 Task: Look for space in Macas, Ecuador from 1st July, 2023 to 3rd July, 2023 for 1 adult in price range Rs.5000 to Rs.15000. Place can be private room with 1  bedroom having 1 bed and 1 bathroom. Property type can be house, flat, guest house, hotel. Booking option can be shelf check-in. Required host language is English.
Action: Mouse moved to (371, 75)
Screenshot: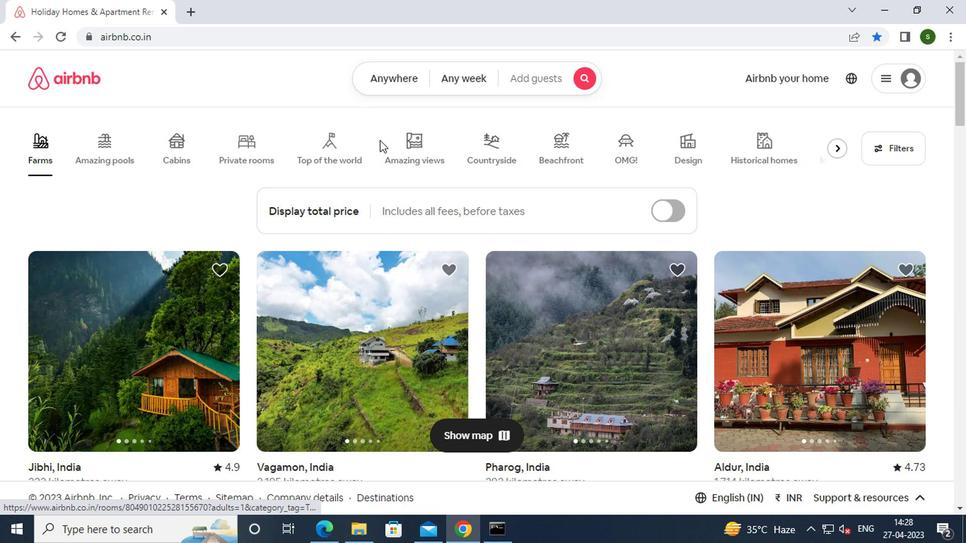 
Action: Mouse pressed left at (371, 75)
Screenshot: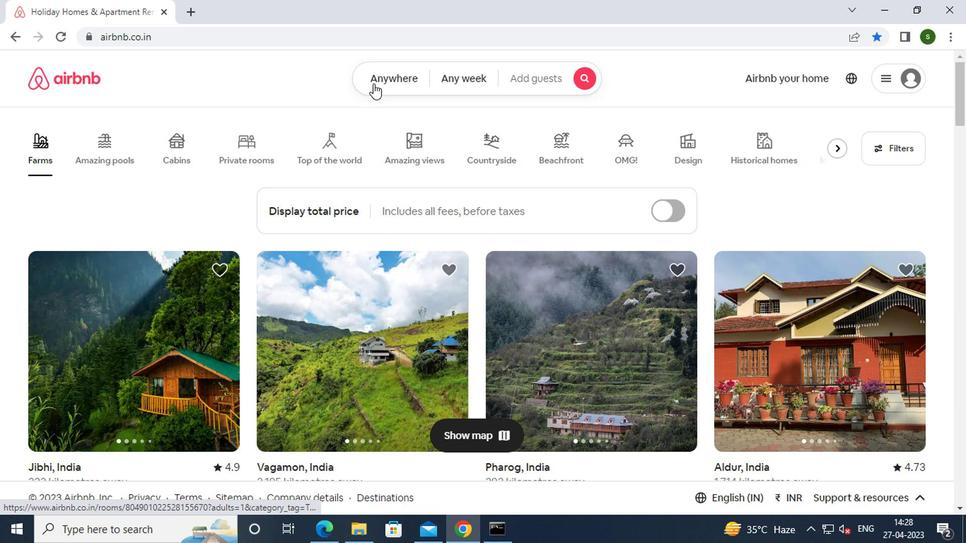 
Action: Mouse moved to (255, 135)
Screenshot: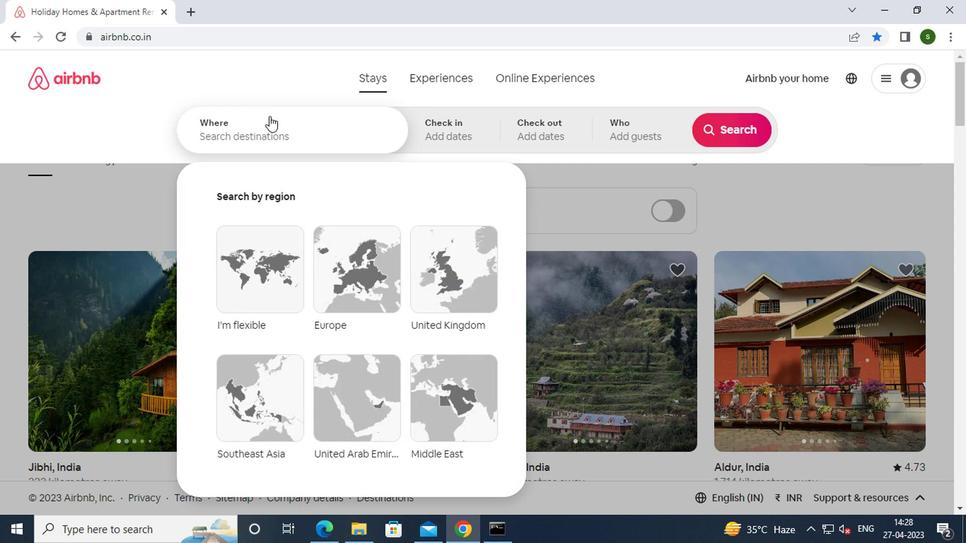 
Action: Mouse pressed left at (255, 135)
Screenshot: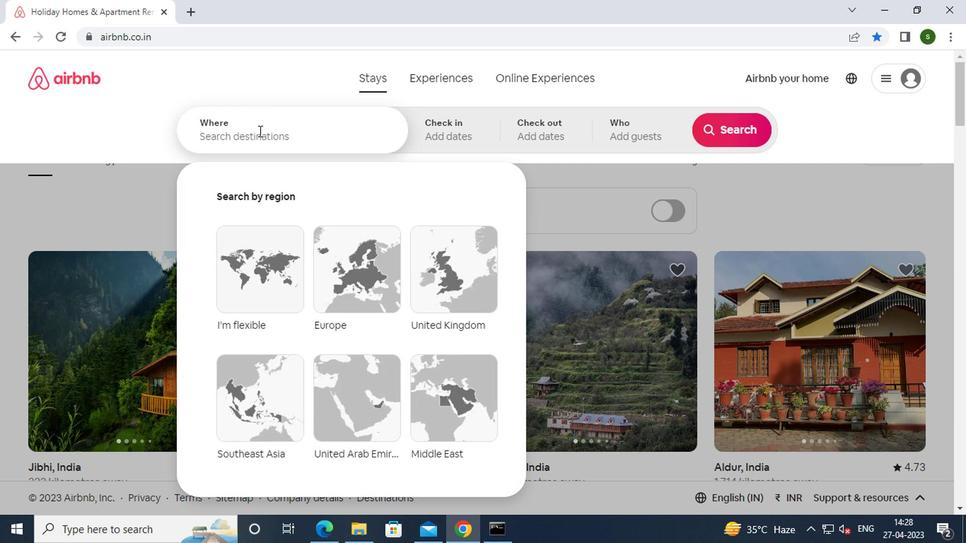 
Action: Key pressed m<Key.caps_lock>acas,<Key.space><Key.caps_lock>e<Key.caps_lock>cuador<Key.enter>
Screenshot: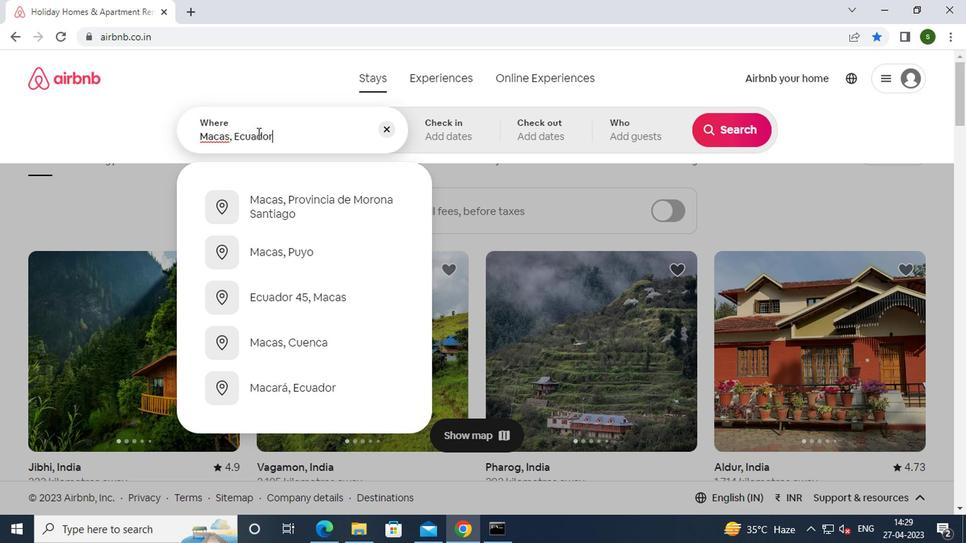 
Action: Mouse moved to (718, 246)
Screenshot: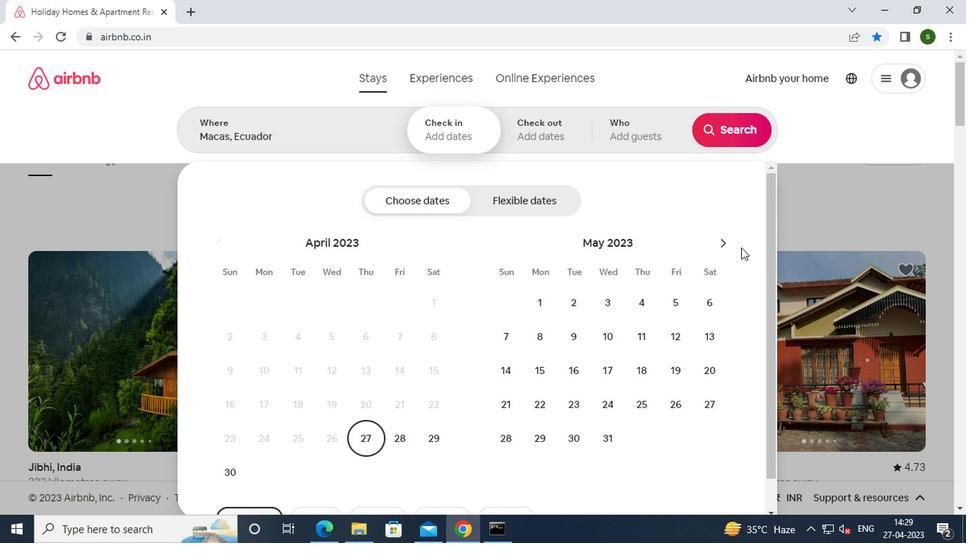 
Action: Mouse pressed left at (718, 246)
Screenshot: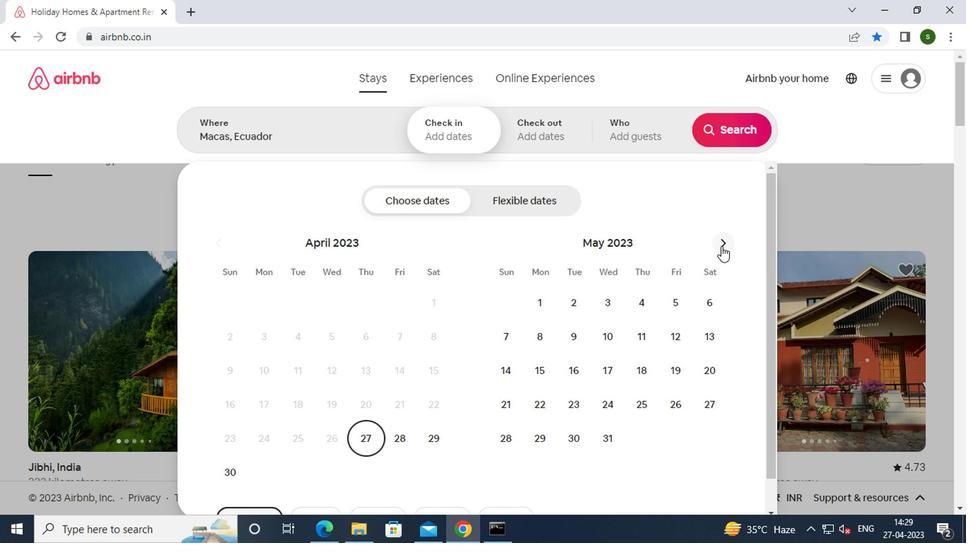 
Action: Mouse pressed left at (718, 246)
Screenshot: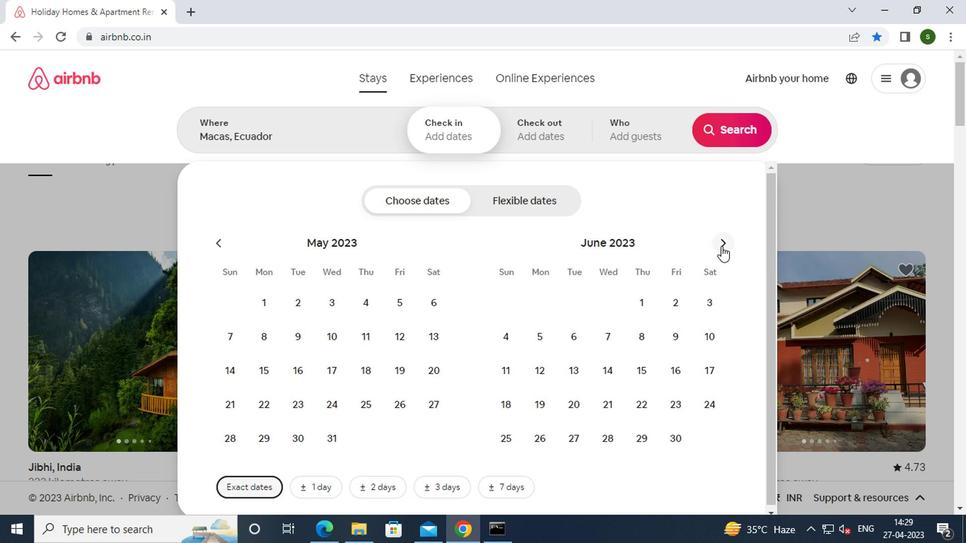 
Action: Mouse moved to (708, 300)
Screenshot: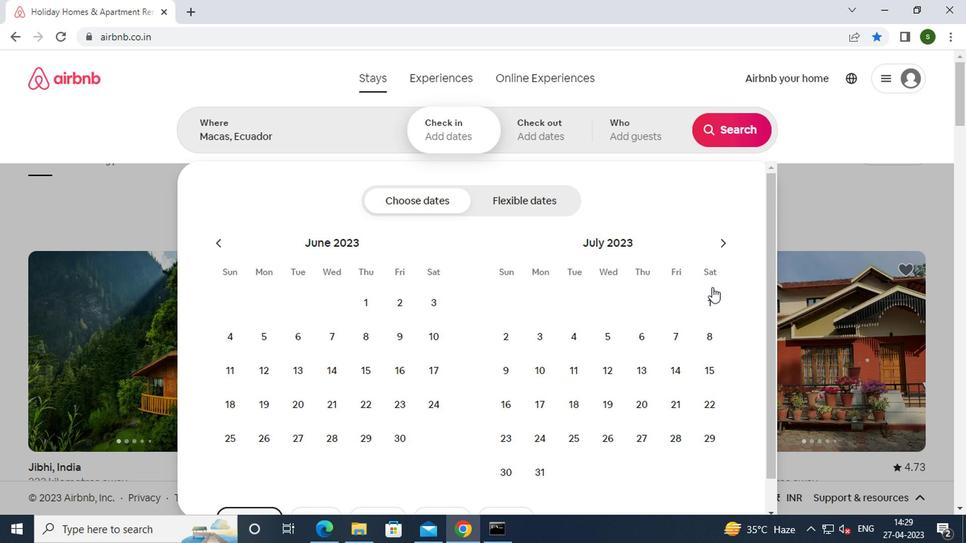 
Action: Mouse pressed left at (708, 300)
Screenshot: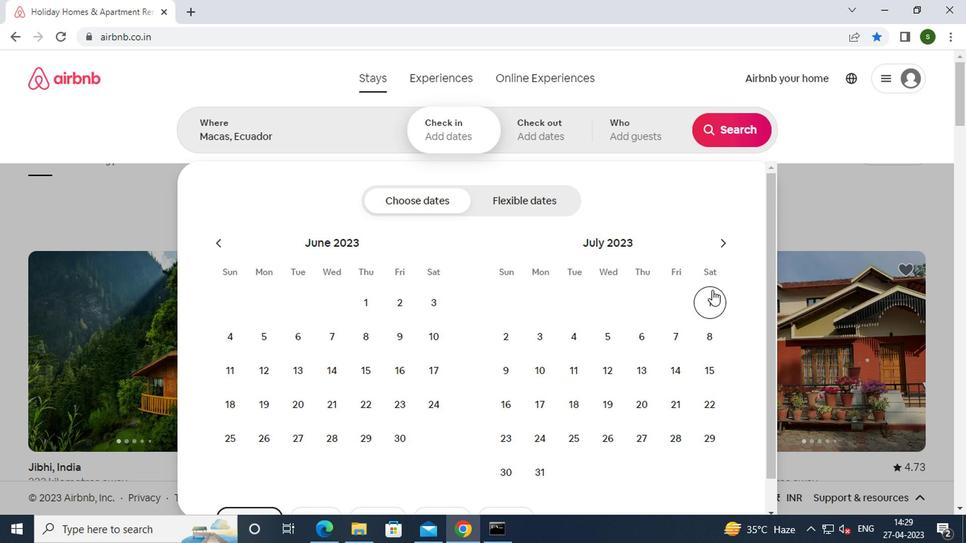 
Action: Mouse moved to (536, 333)
Screenshot: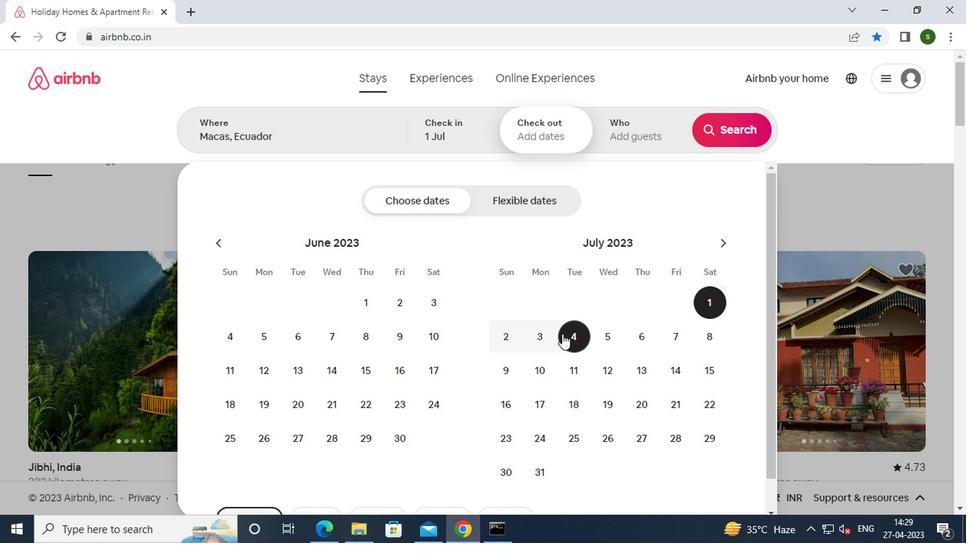 
Action: Mouse pressed left at (536, 333)
Screenshot: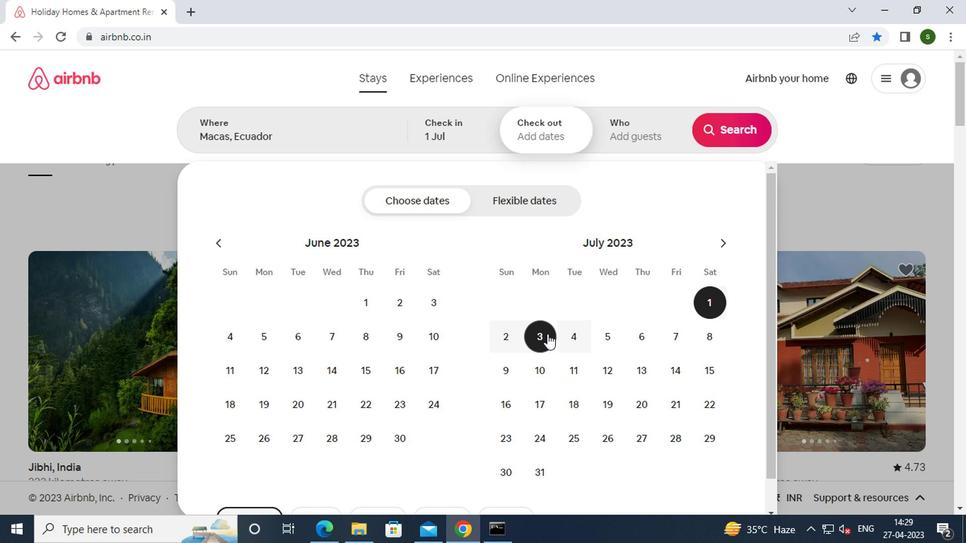 
Action: Mouse moved to (634, 136)
Screenshot: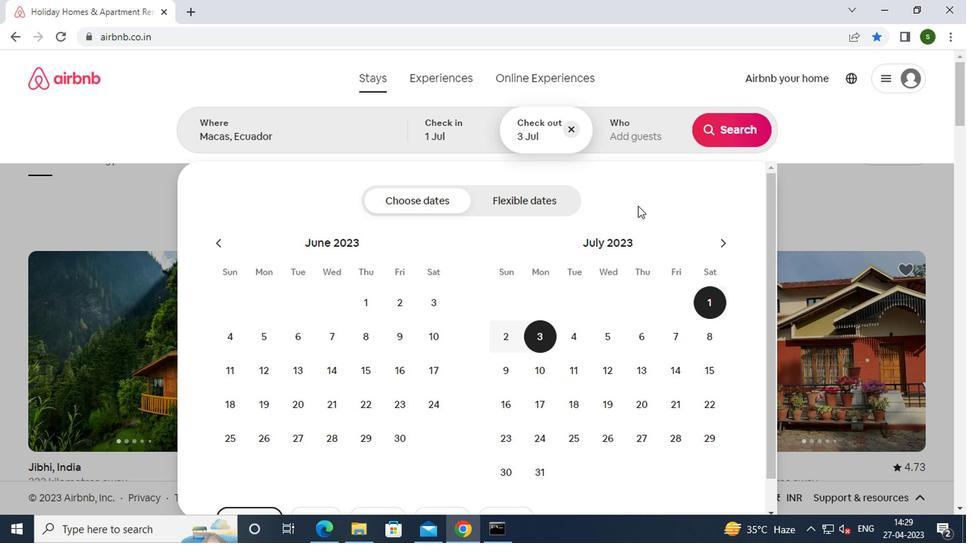 
Action: Mouse pressed left at (634, 136)
Screenshot: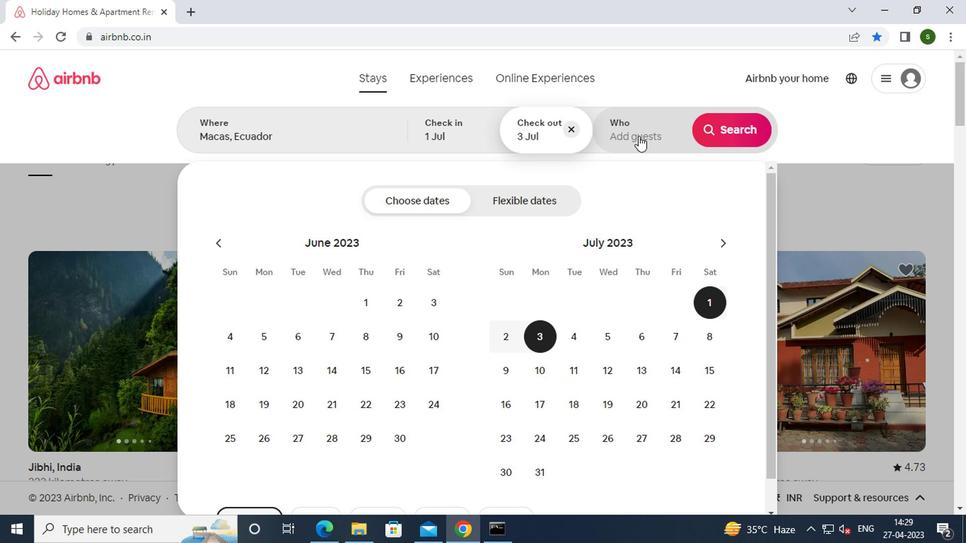 
Action: Mouse moved to (736, 205)
Screenshot: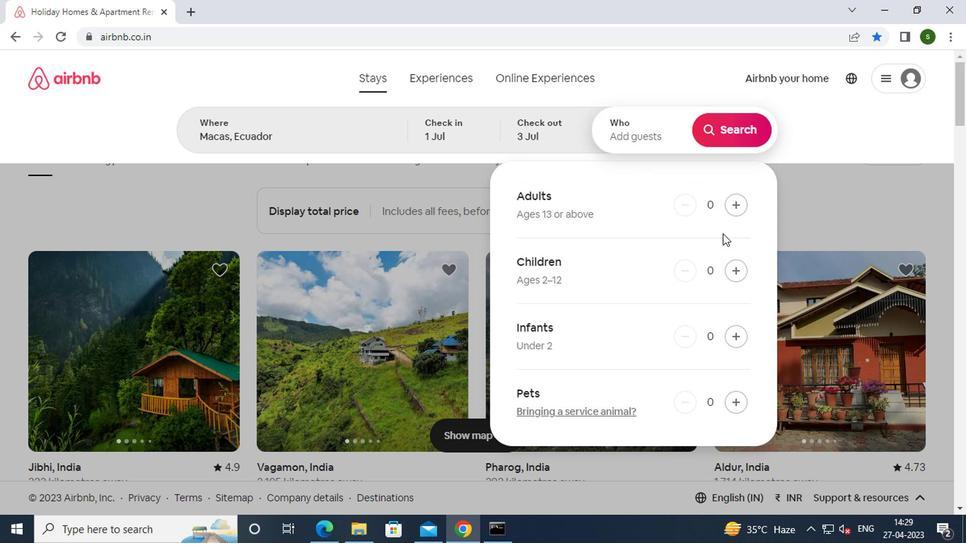 
Action: Mouse pressed left at (736, 205)
Screenshot: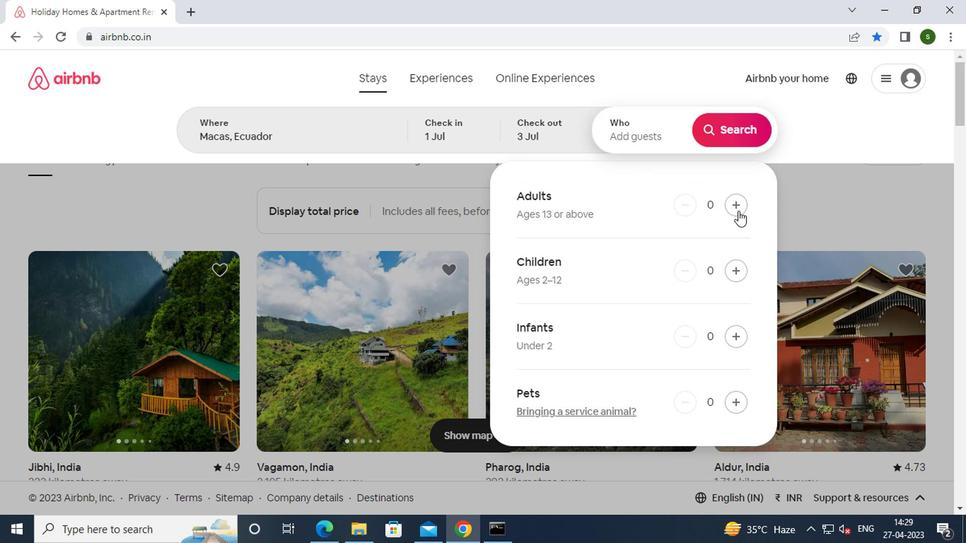 
Action: Mouse moved to (732, 134)
Screenshot: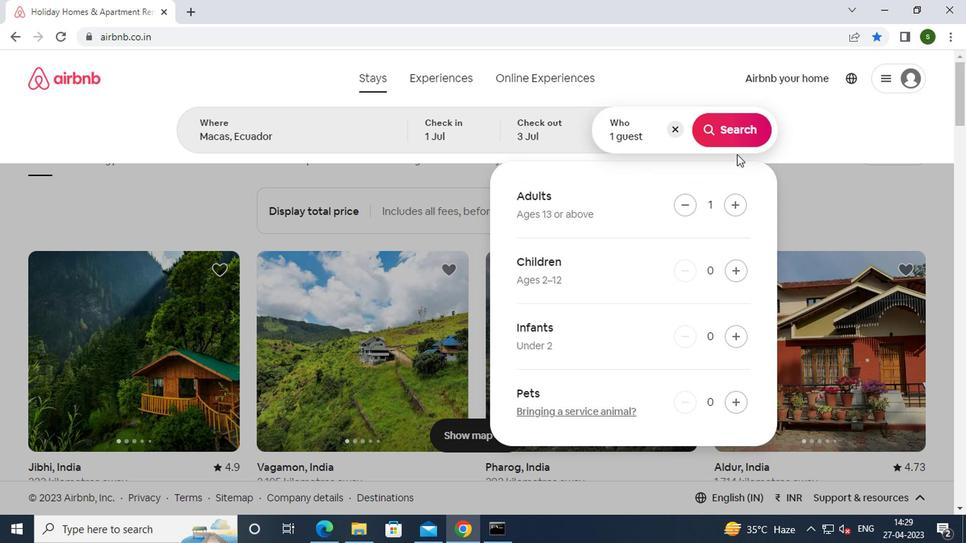 
Action: Mouse pressed left at (732, 134)
Screenshot: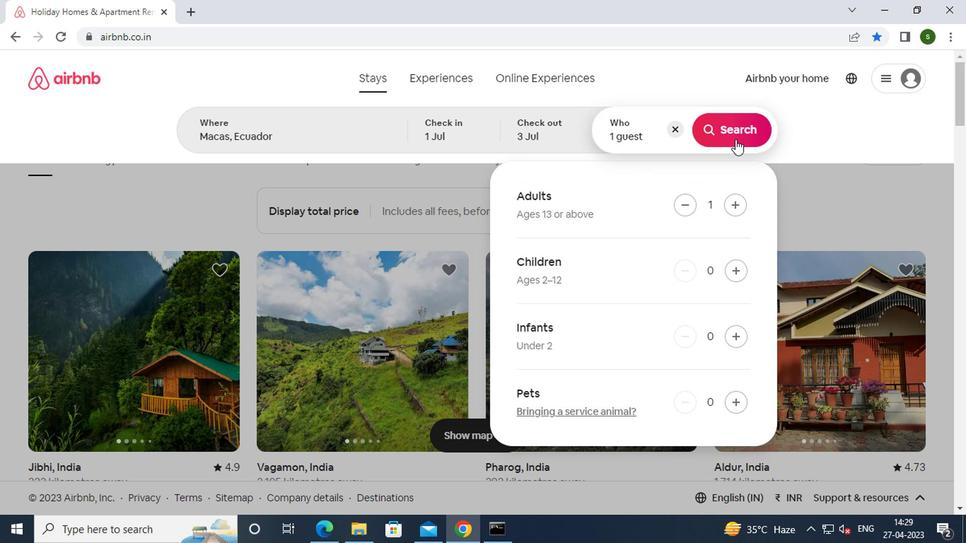 
Action: Mouse moved to (886, 144)
Screenshot: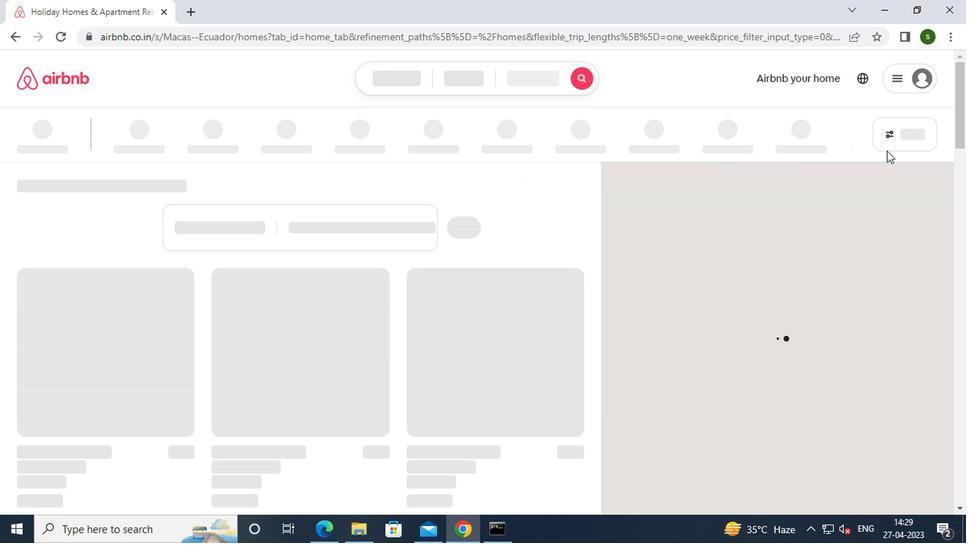 
Action: Mouse pressed left at (886, 144)
Screenshot: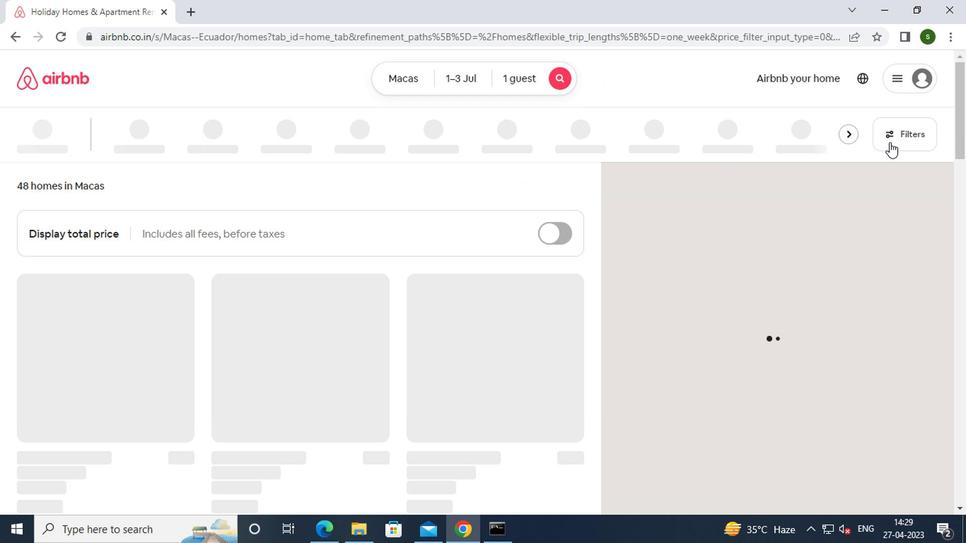 
Action: Mouse moved to (352, 309)
Screenshot: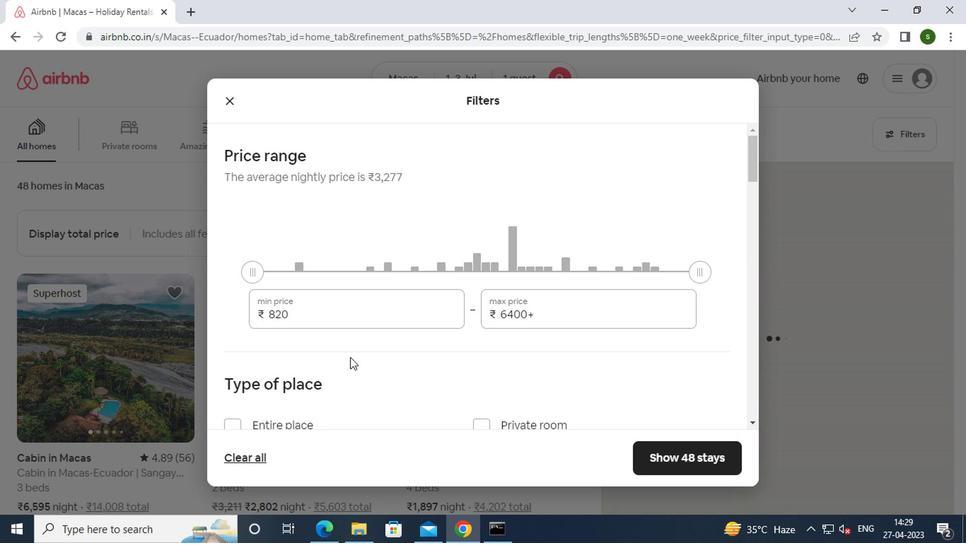 
Action: Mouse pressed left at (352, 309)
Screenshot: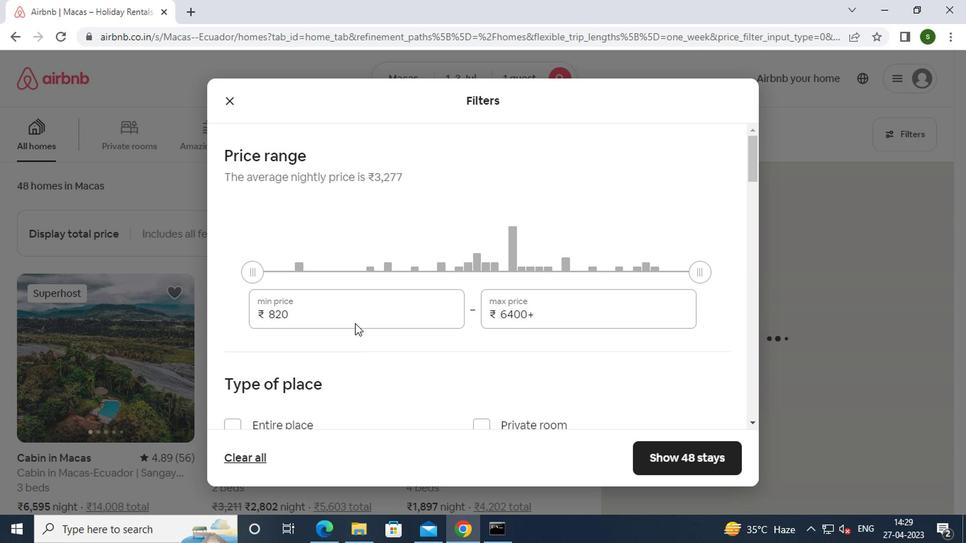 
Action: Key pressed <Key.backspace><Key.backspace><Key.backspace>5000
Screenshot: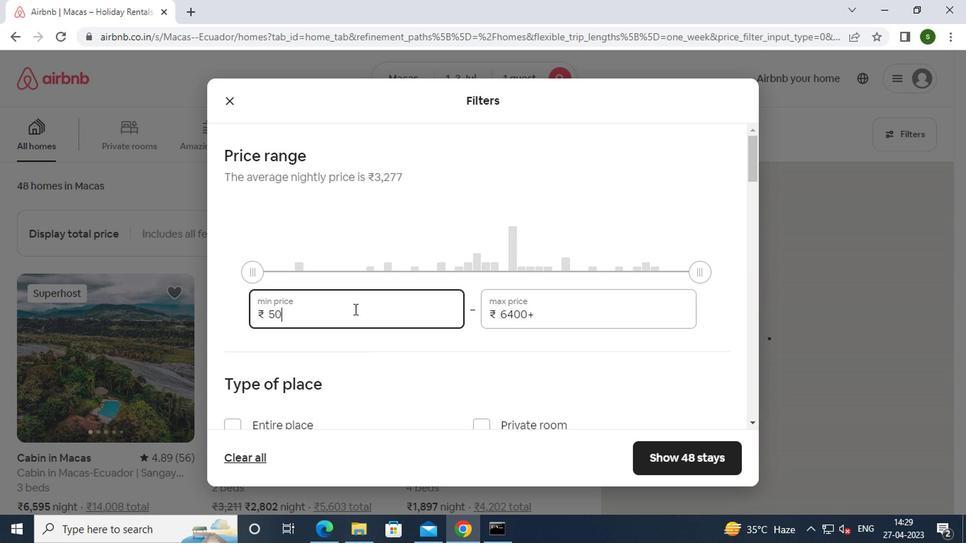 
Action: Mouse moved to (558, 313)
Screenshot: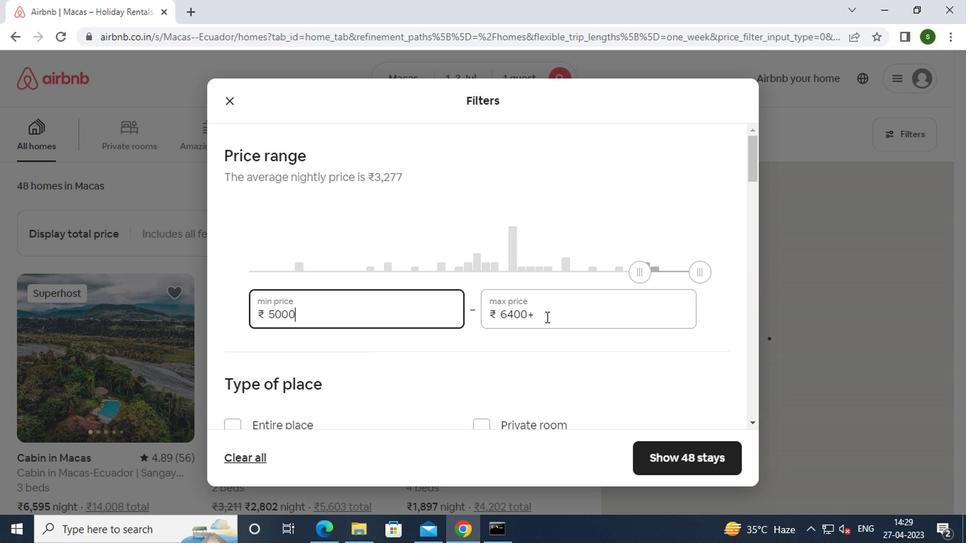 
Action: Mouse pressed left at (558, 313)
Screenshot: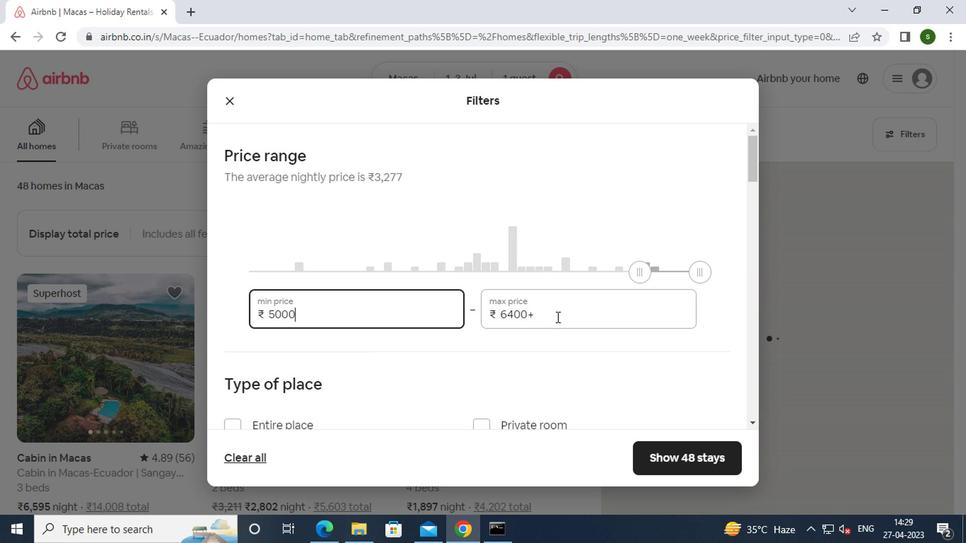 
Action: Key pressed <Key.backspace><Key.backspace><Key.backspace><Key.backspace><Key.backspace><Key.backspace><Key.backspace><Key.backspace><Key.backspace><Key.backspace><Key.backspace>15000
Screenshot: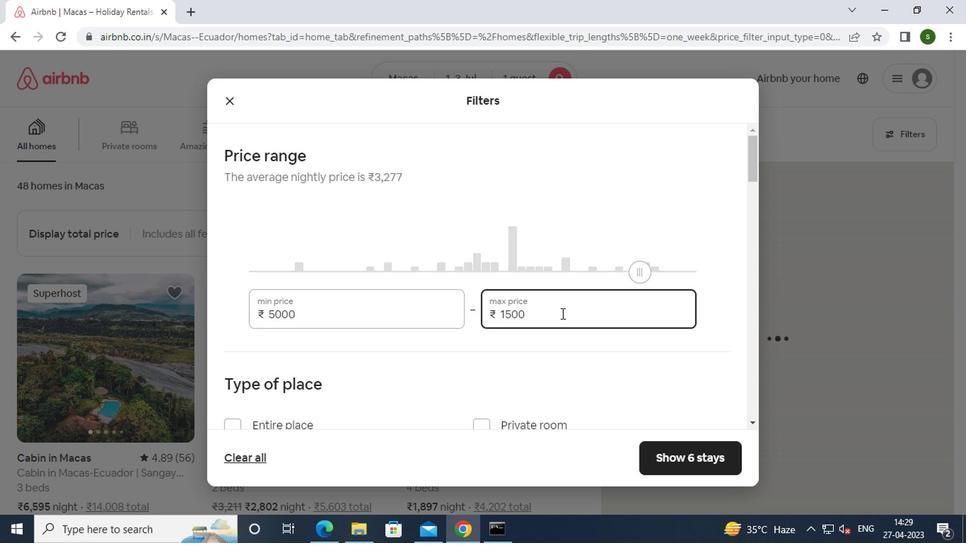 
Action: Mouse moved to (423, 320)
Screenshot: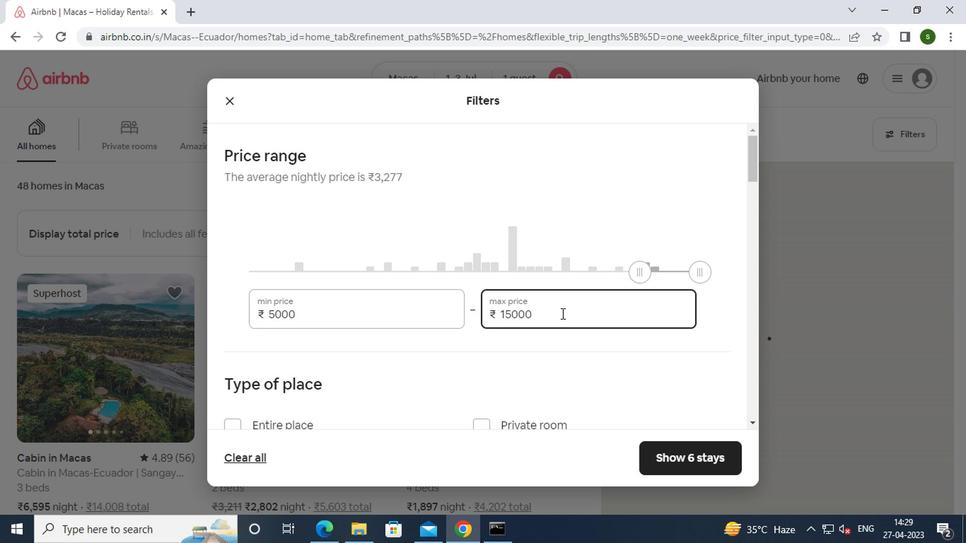 
Action: Mouse scrolled (423, 319) with delta (0, -1)
Screenshot: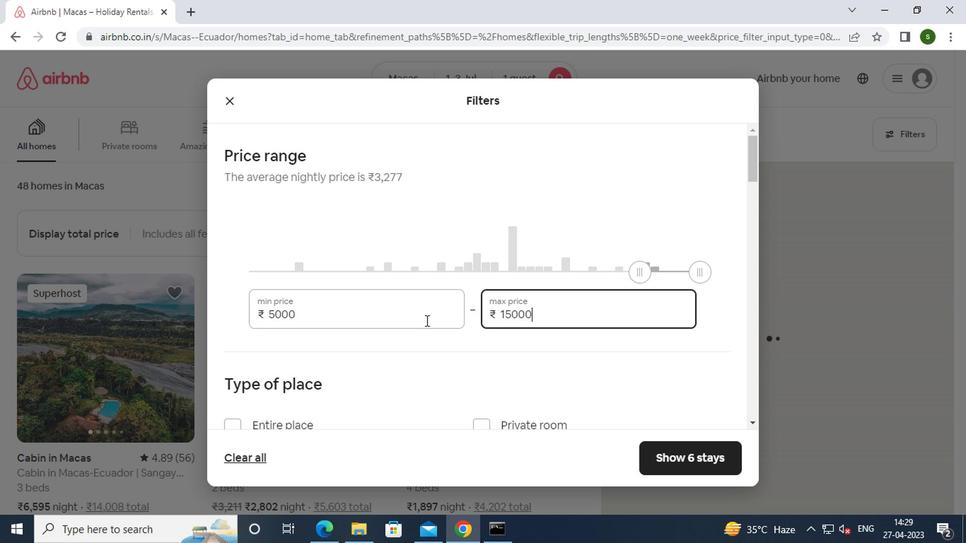 
Action: Mouse scrolled (423, 319) with delta (0, -1)
Screenshot: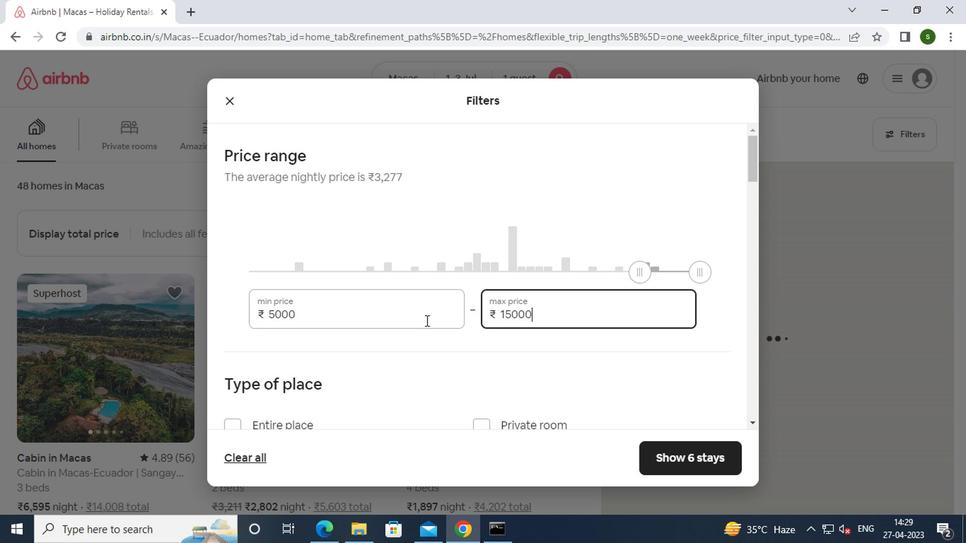
Action: Mouse moved to (471, 282)
Screenshot: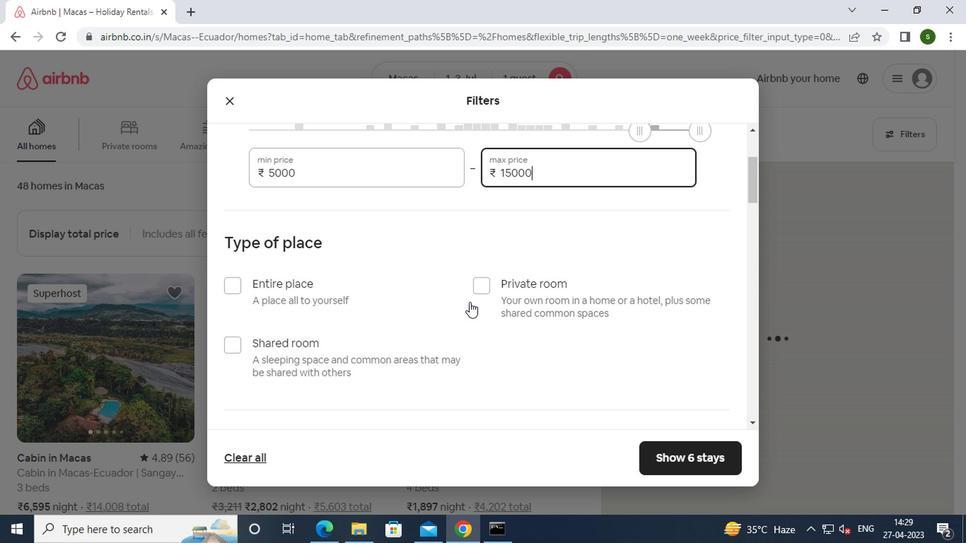 
Action: Mouse pressed left at (471, 282)
Screenshot: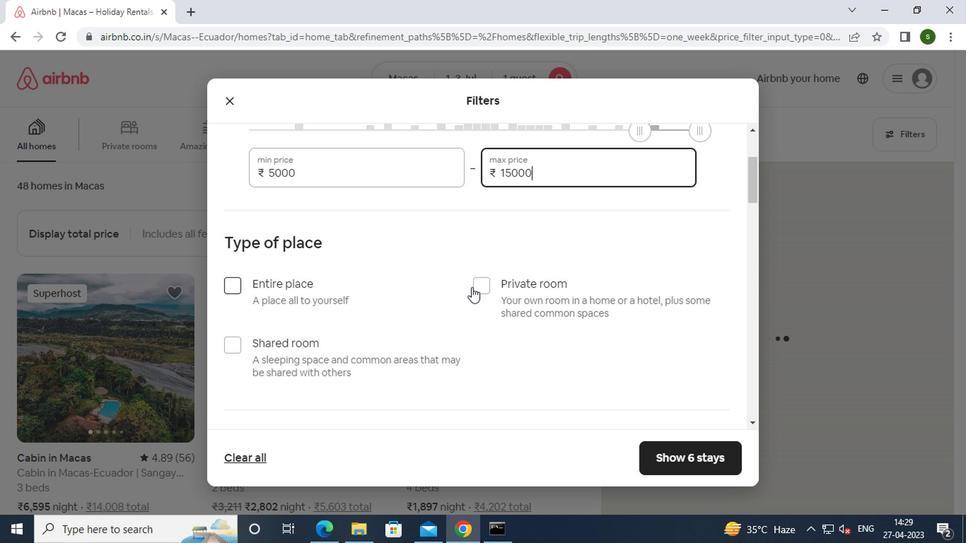 
Action: Mouse moved to (426, 295)
Screenshot: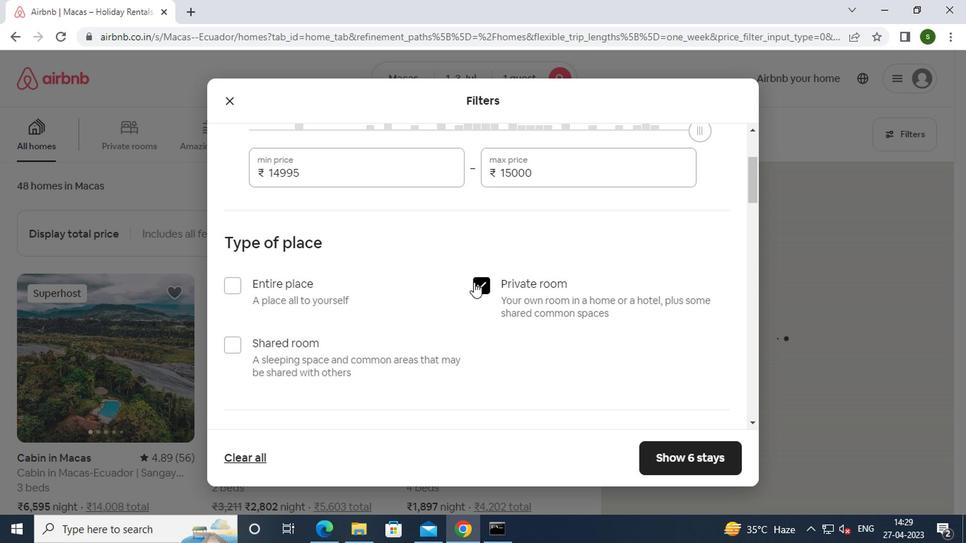 
Action: Mouse scrolled (426, 294) with delta (0, -1)
Screenshot: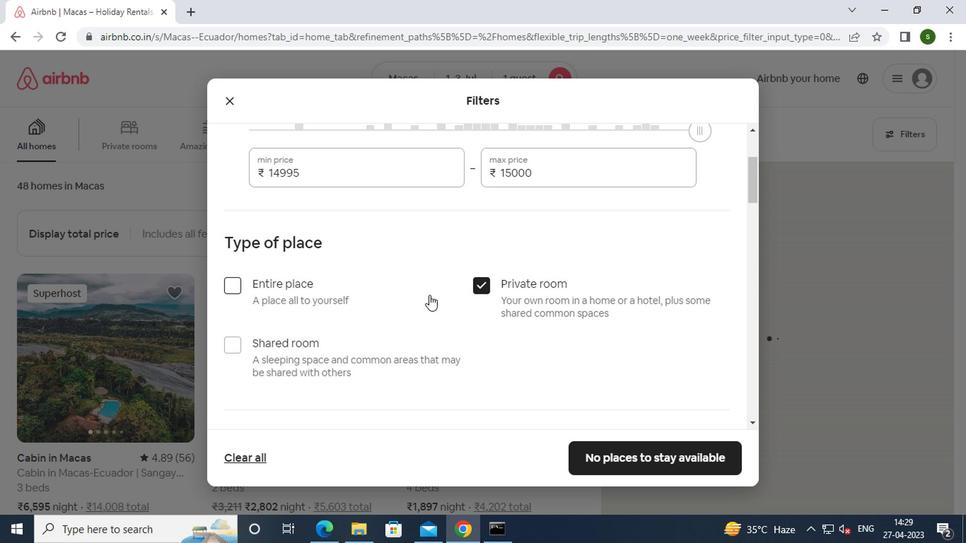 
Action: Mouse scrolled (426, 294) with delta (0, -1)
Screenshot: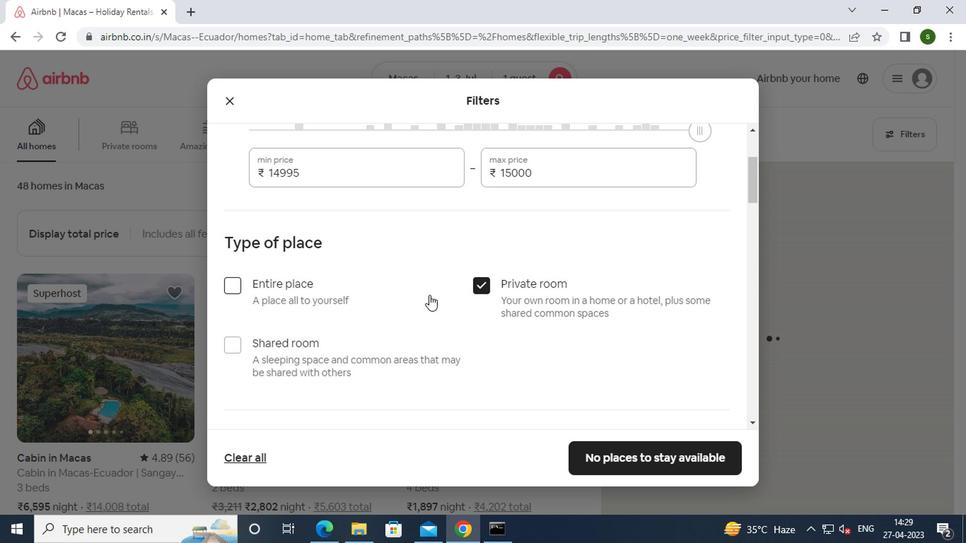 
Action: Mouse scrolled (426, 294) with delta (0, -1)
Screenshot: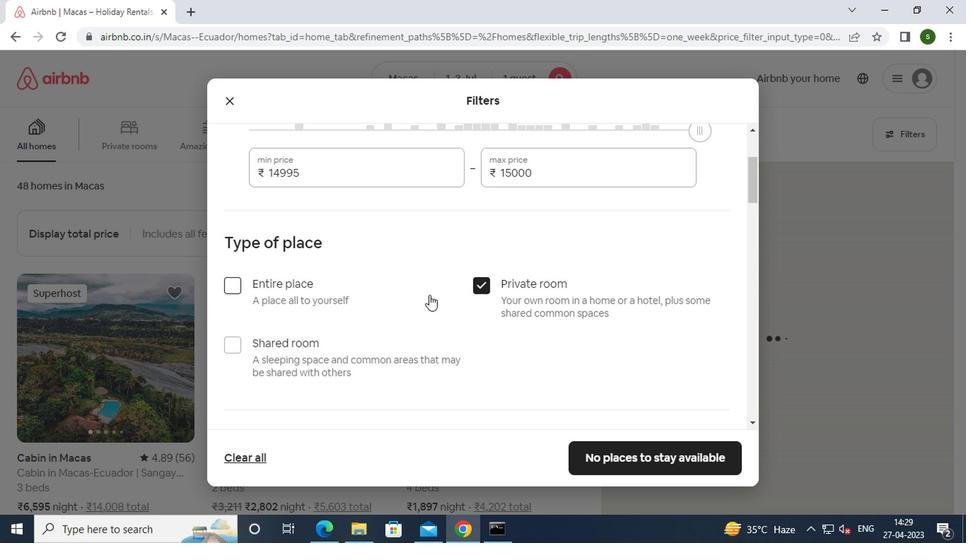 
Action: Mouse scrolled (426, 294) with delta (0, -1)
Screenshot: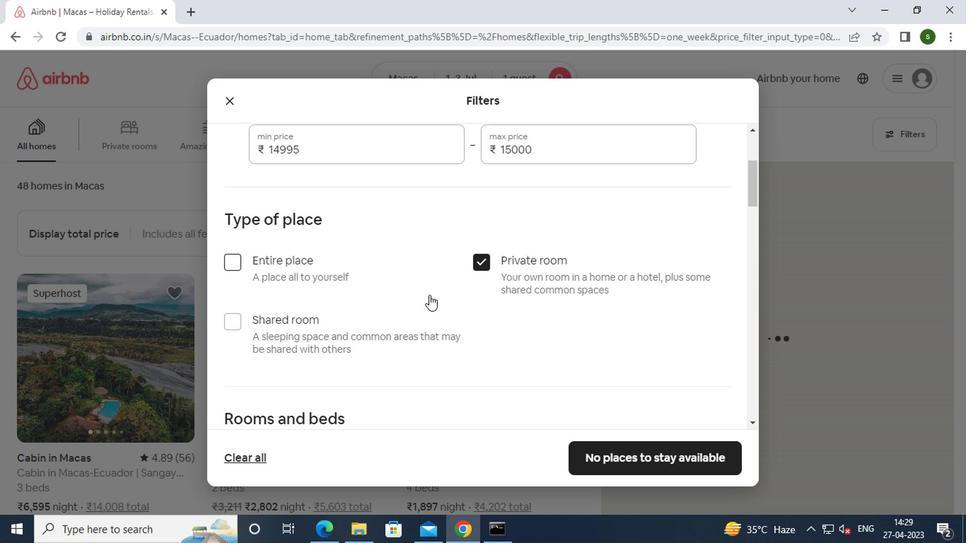 
Action: Mouse moved to (297, 235)
Screenshot: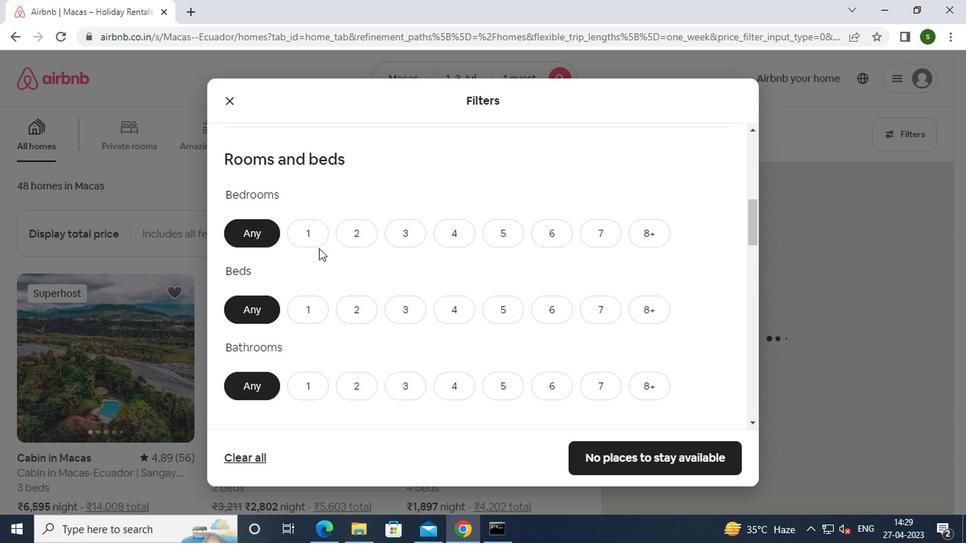 
Action: Mouse pressed left at (297, 235)
Screenshot: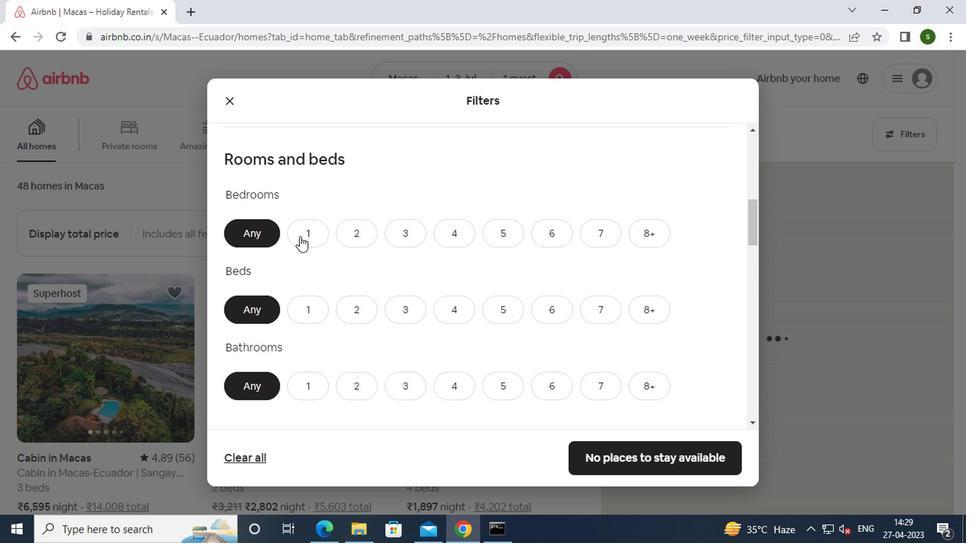 
Action: Mouse moved to (307, 300)
Screenshot: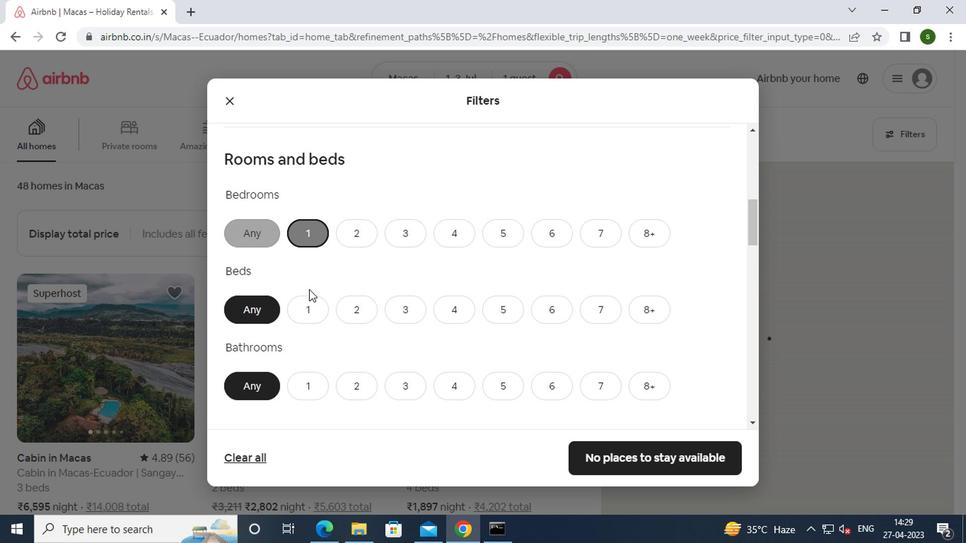 
Action: Mouse pressed left at (307, 300)
Screenshot: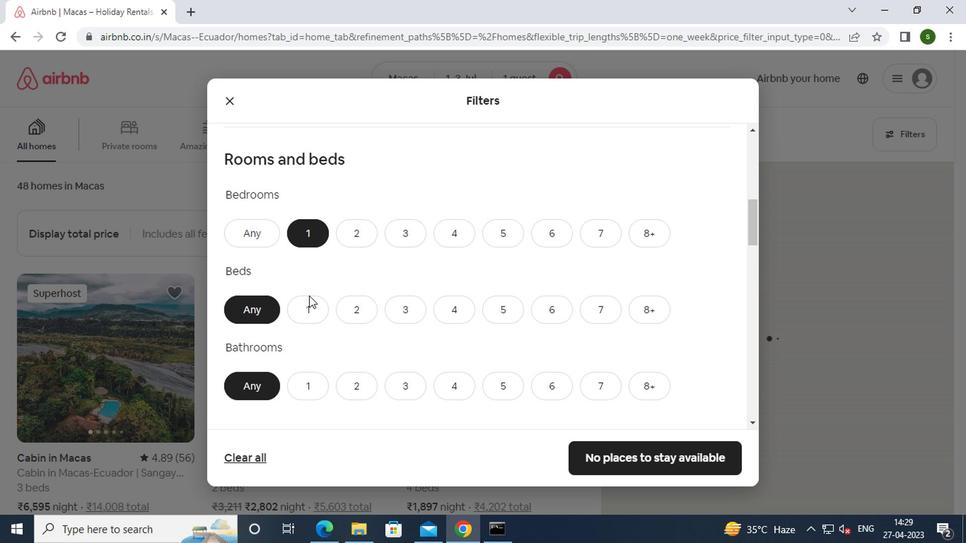 
Action: Mouse moved to (307, 380)
Screenshot: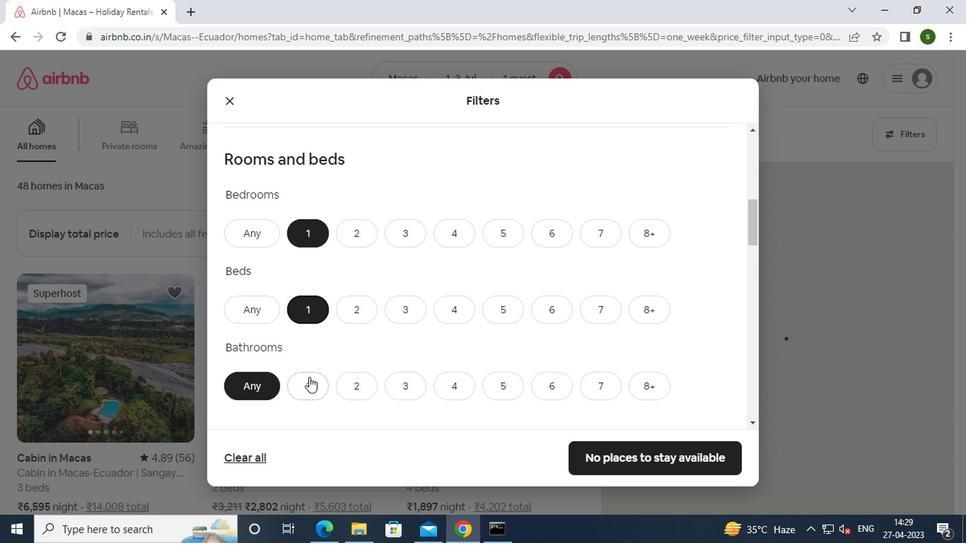 
Action: Mouse pressed left at (307, 380)
Screenshot: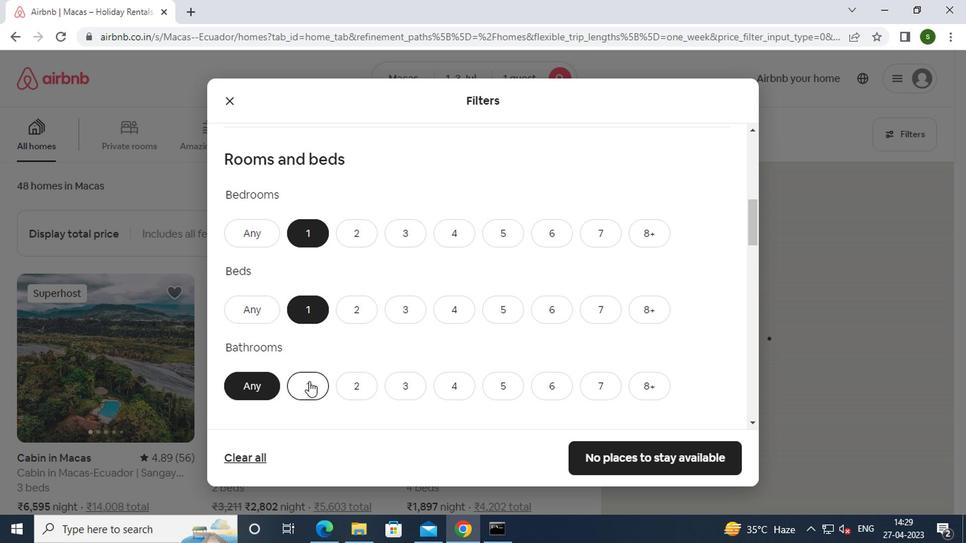 
Action: Mouse moved to (411, 330)
Screenshot: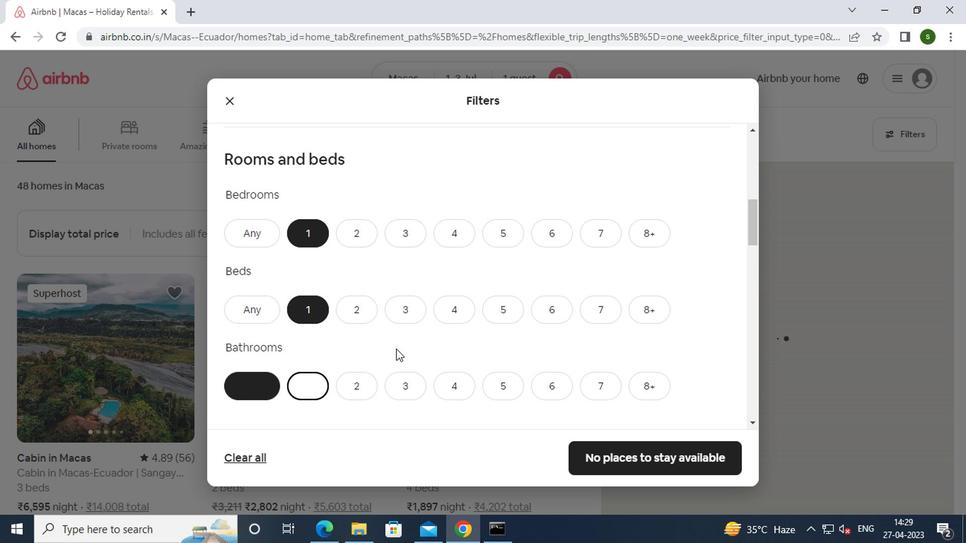 
Action: Mouse scrolled (411, 329) with delta (0, 0)
Screenshot: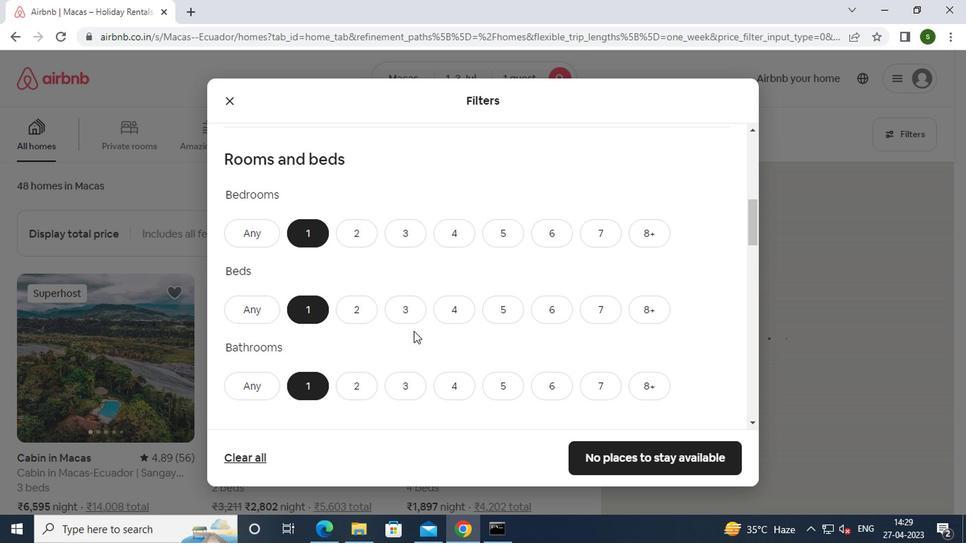 
Action: Mouse scrolled (411, 329) with delta (0, 0)
Screenshot: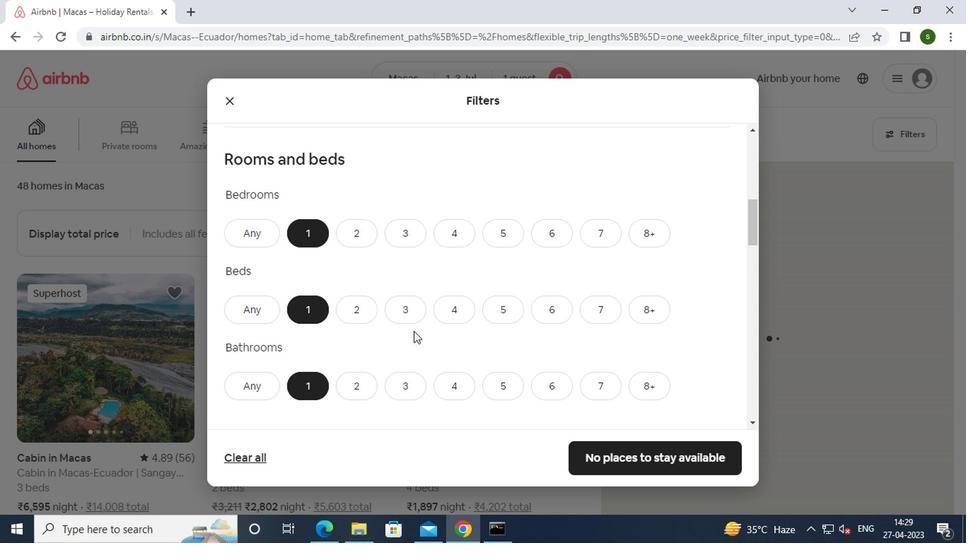 
Action: Mouse scrolled (411, 329) with delta (0, 0)
Screenshot: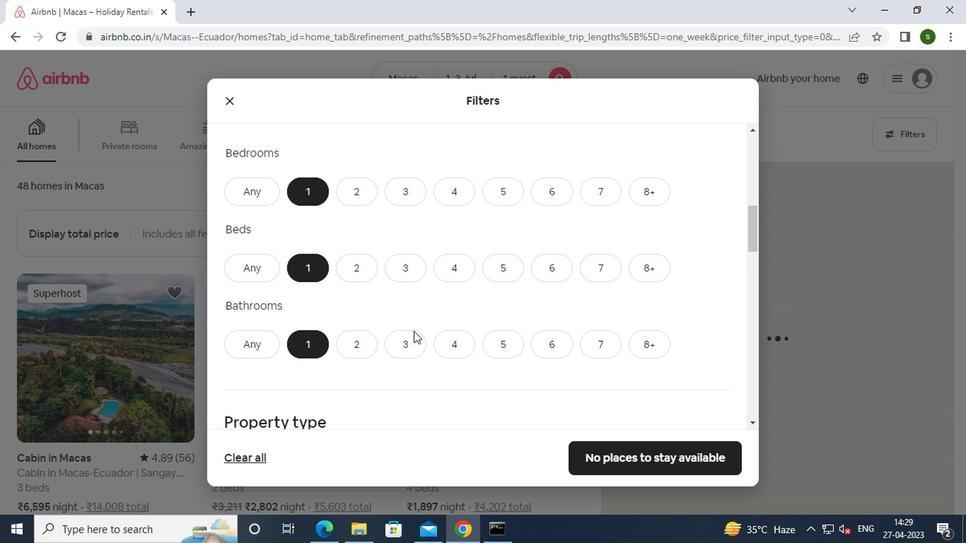 
Action: Mouse moved to (277, 326)
Screenshot: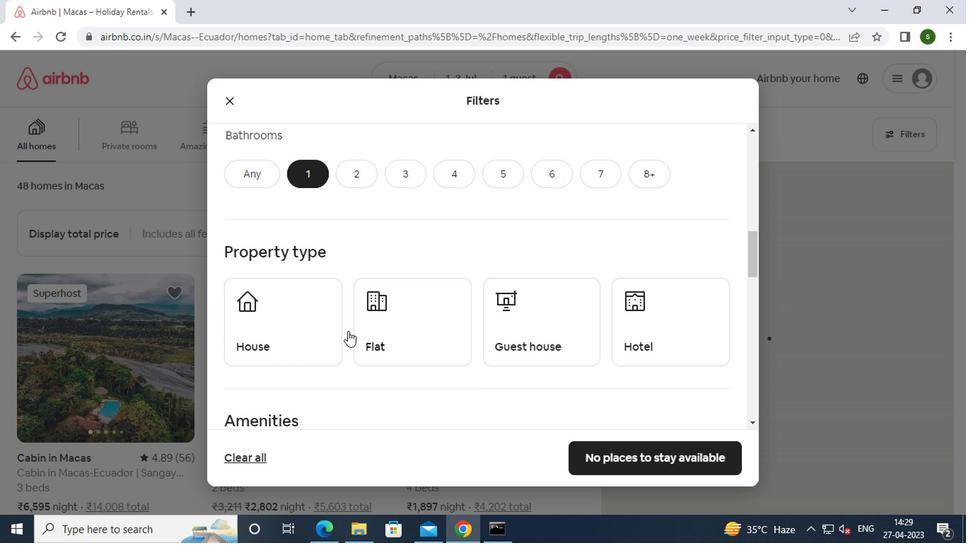 
Action: Mouse pressed left at (277, 326)
Screenshot: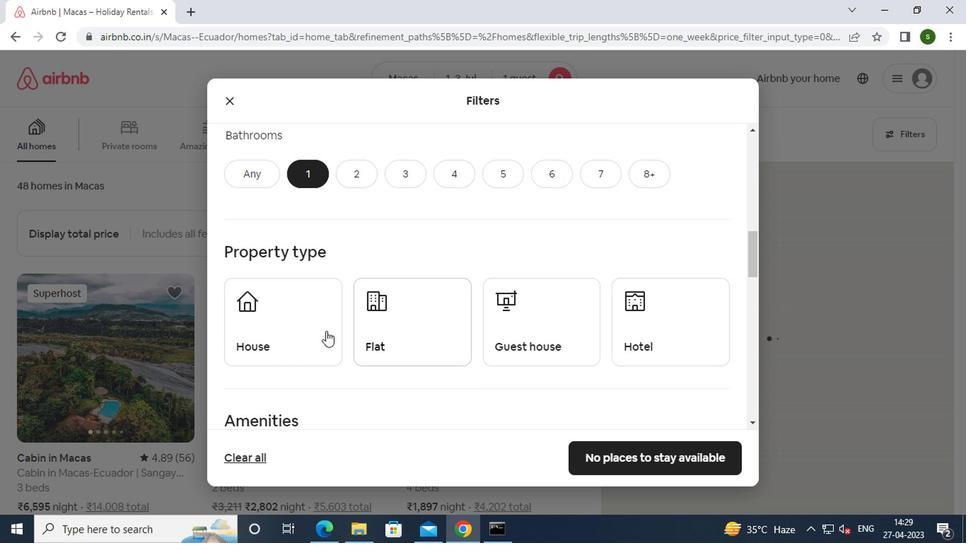 
Action: Mouse moved to (380, 328)
Screenshot: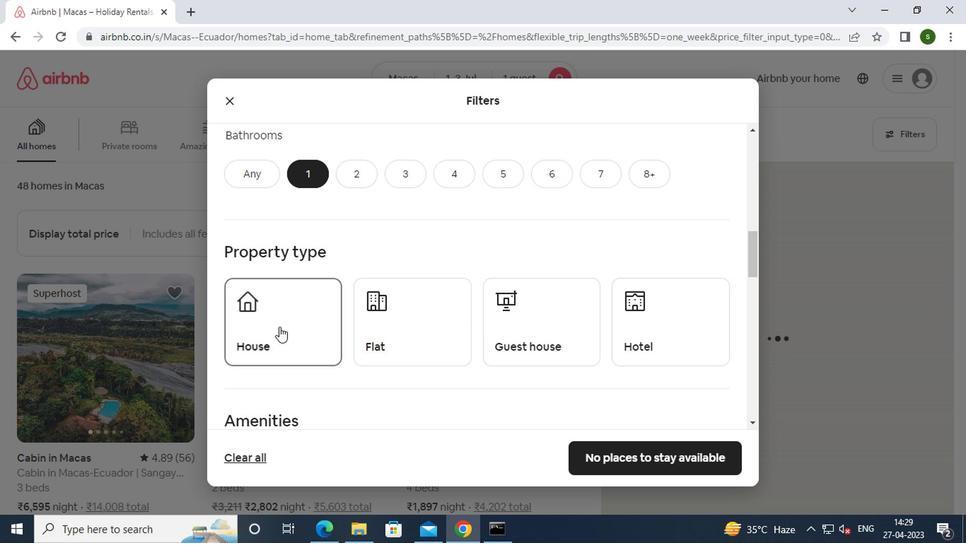 
Action: Mouse pressed left at (380, 328)
Screenshot: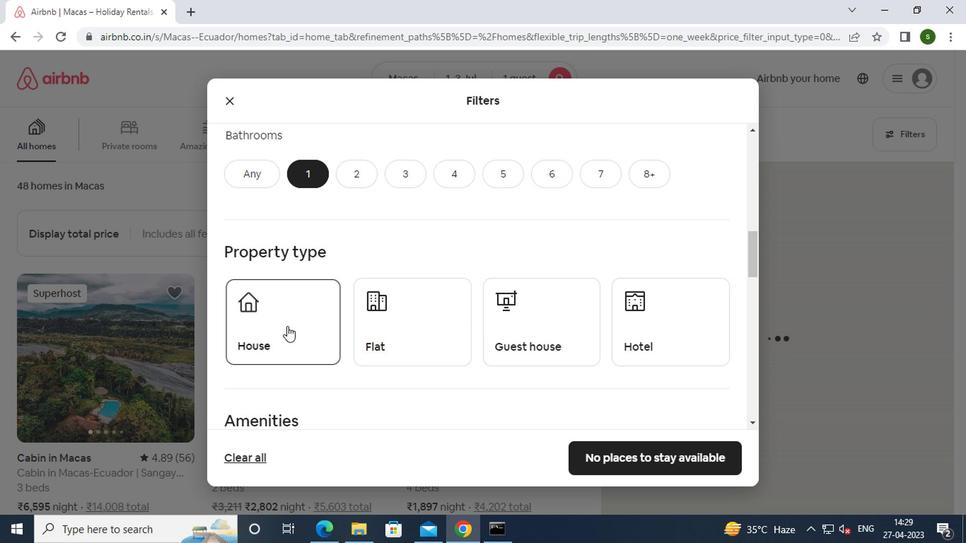 
Action: Mouse moved to (537, 318)
Screenshot: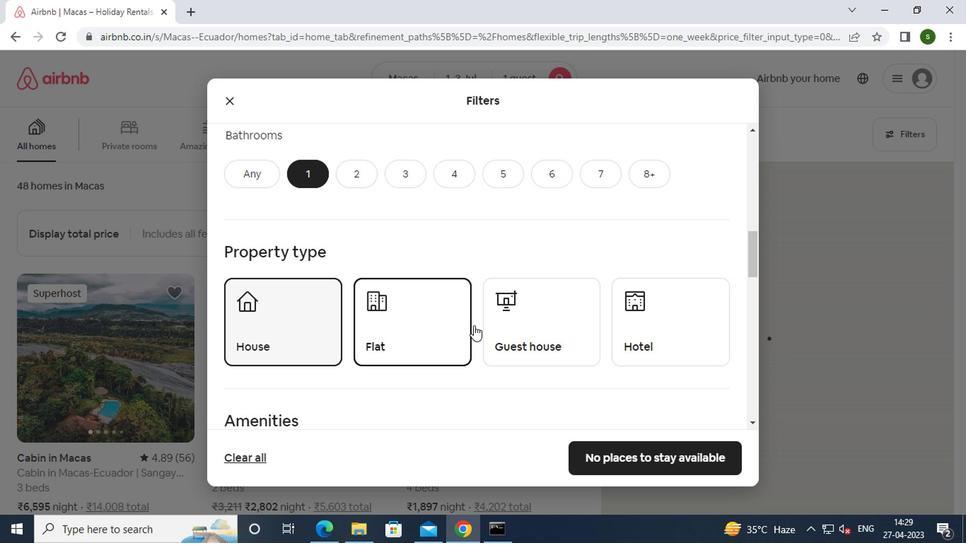 
Action: Mouse pressed left at (537, 318)
Screenshot: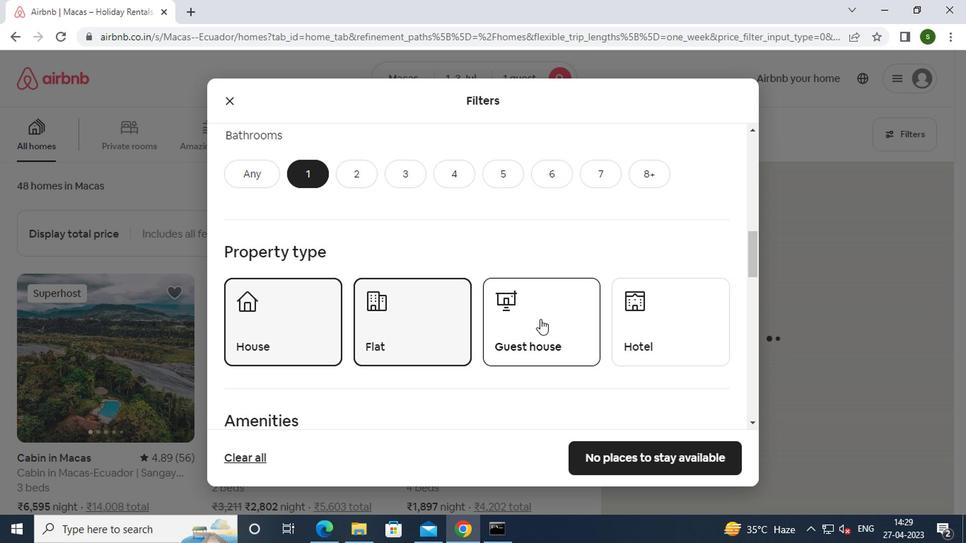 
Action: Mouse moved to (690, 316)
Screenshot: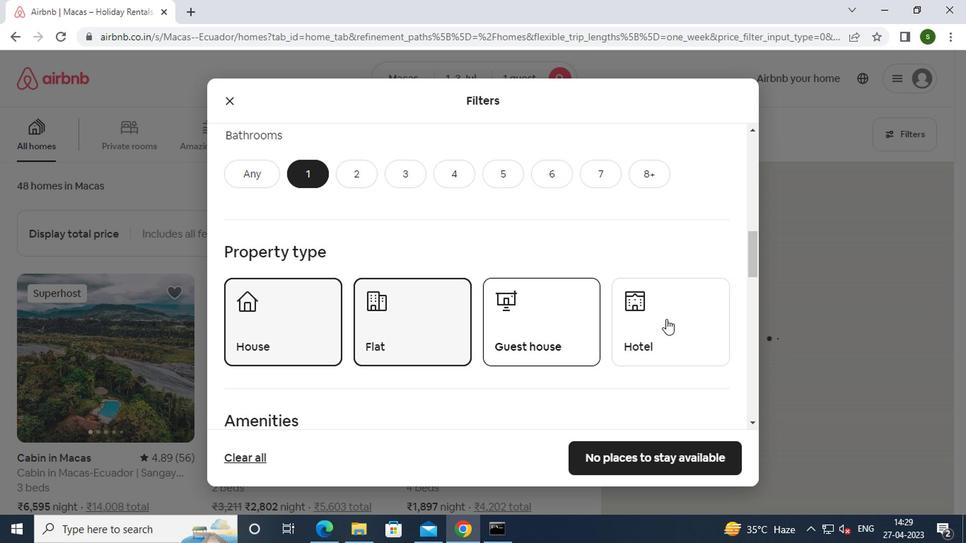 
Action: Mouse pressed left at (690, 316)
Screenshot: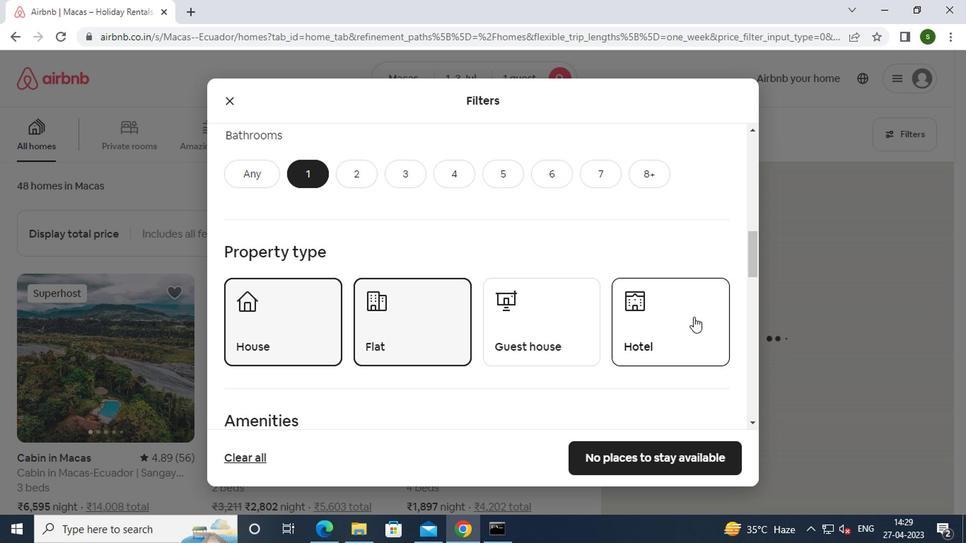 
Action: Mouse moved to (601, 318)
Screenshot: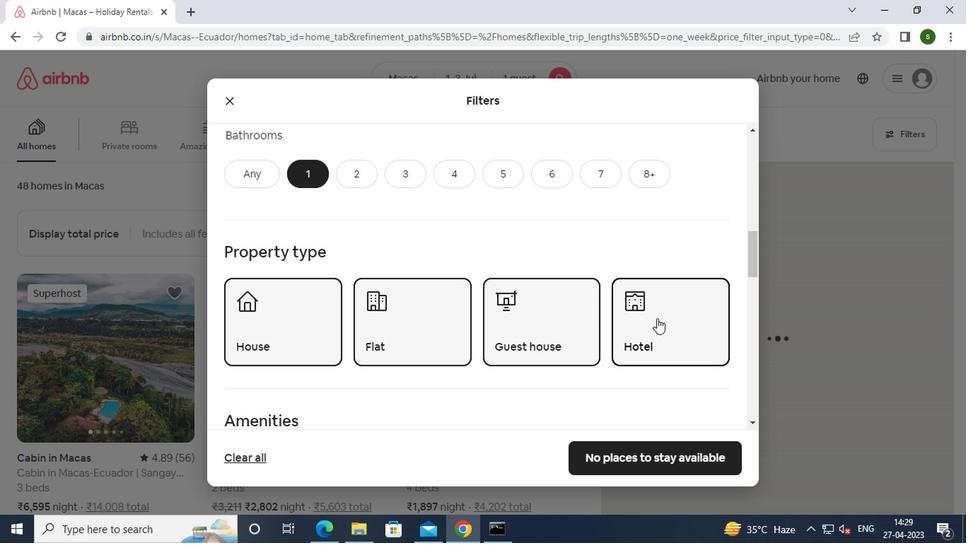 
Action: Mouse scrolled (601, 317) with delta (0, -1)
Screenshot: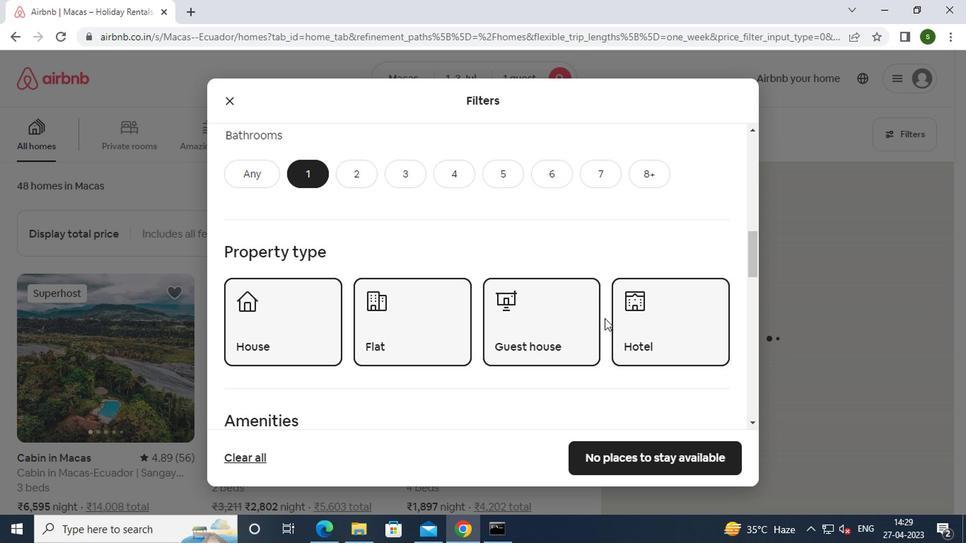 
Action: Mouse scrolled (601, 317) with delta (0, -1)
Screenshot: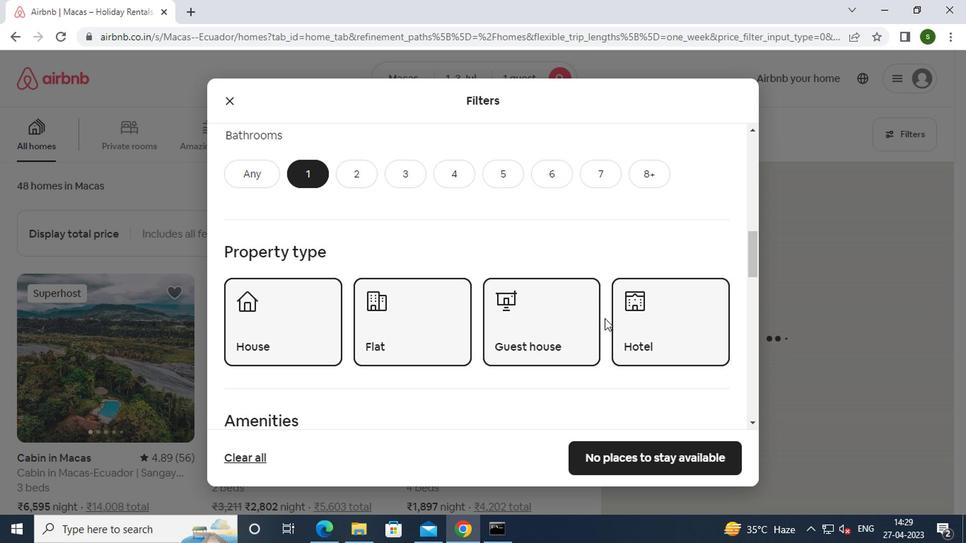 
Action: Mouse scrolled (601, 317) with delta (0, -1)
Screenshot: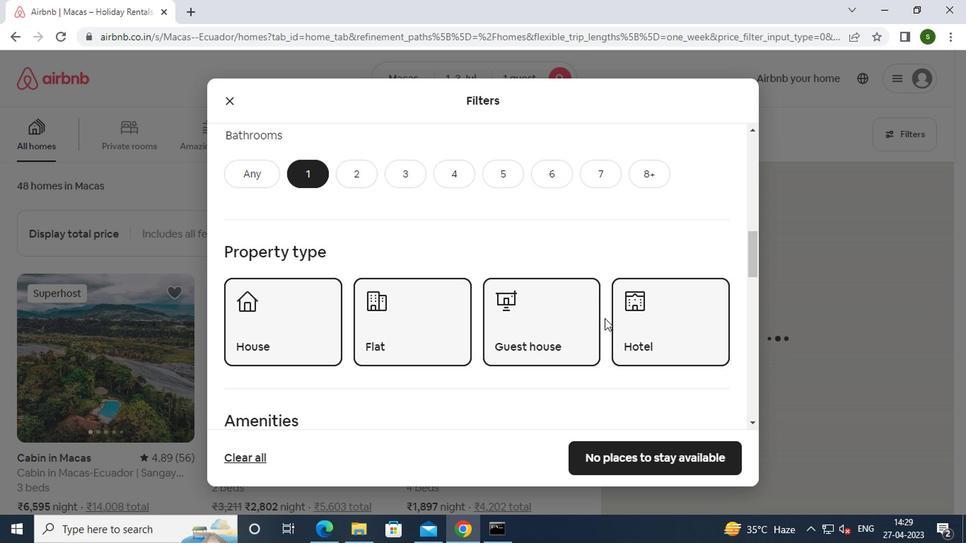 
Action: Mouse scrolled (601, 317) with delta (0, -1)
Screenshot: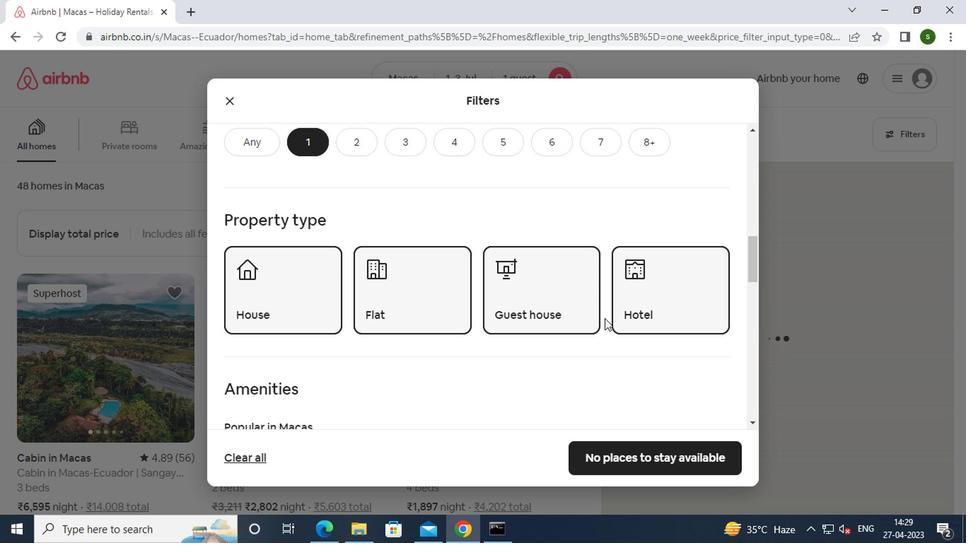 
Action: Mouse scrolled (601, 317) with delta (0, -1)
Screenshot: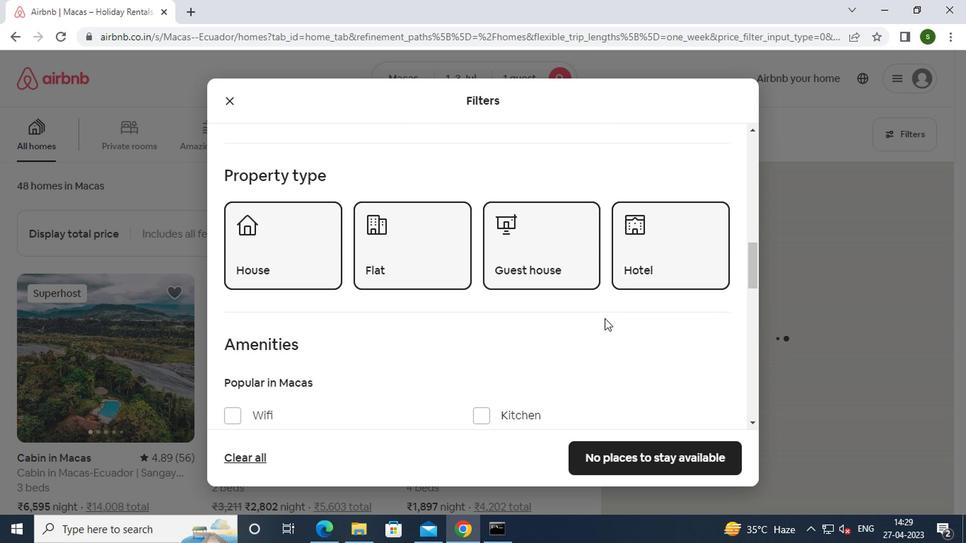 
Action: Mouse scrolled (601, 317) with delta (0, -1)
Screenshot: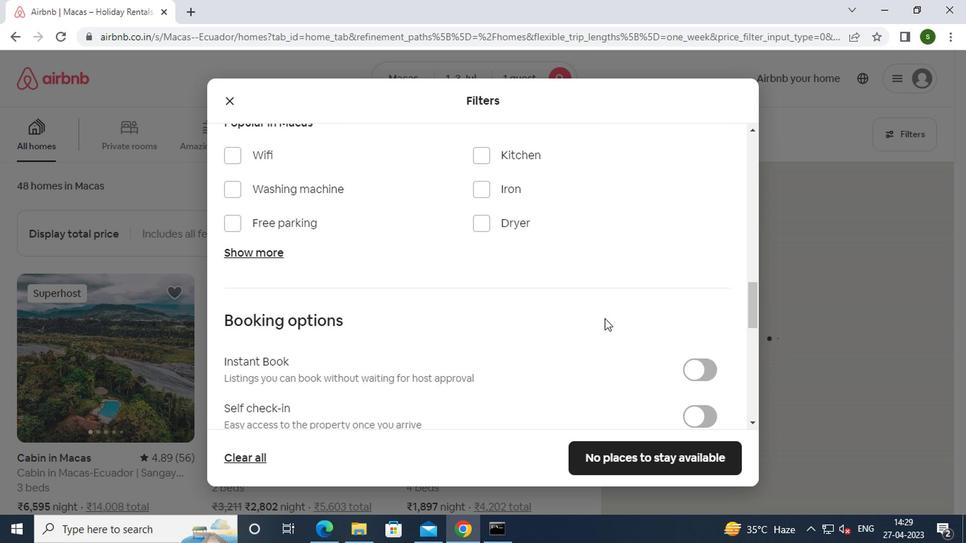 
Action: Mouse scrolled (601, 317) with delta (0, -1)
Screenshot: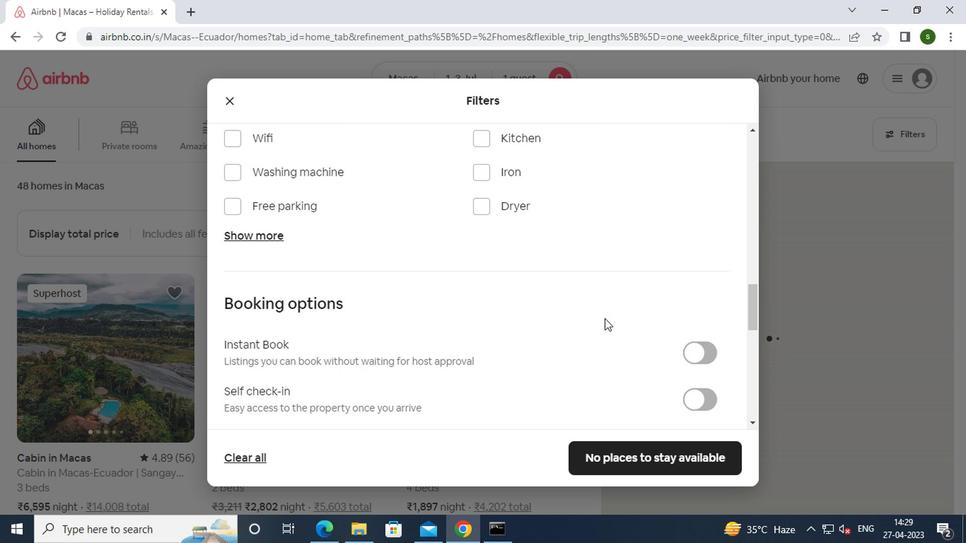 
Action: Mouse moved to (694, 250)
Screenshot: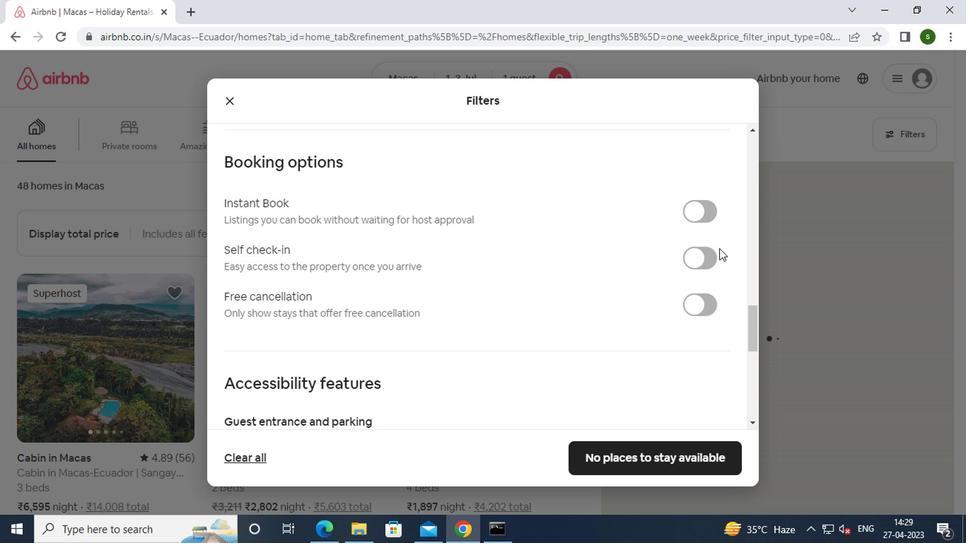 
Action: Mouse pressed left at (694, 250)
Screenshot: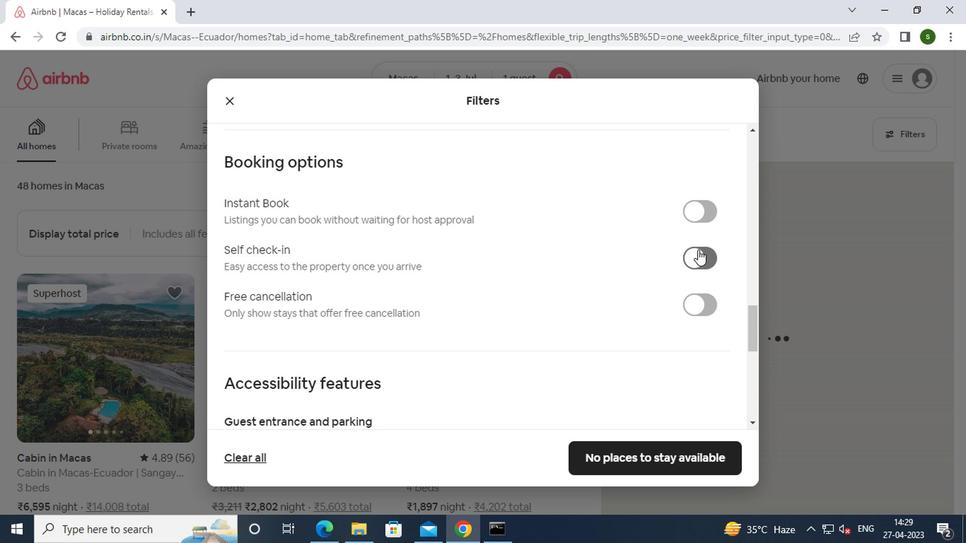 
Action: Mouse moved to (559, 273)
Screenshot: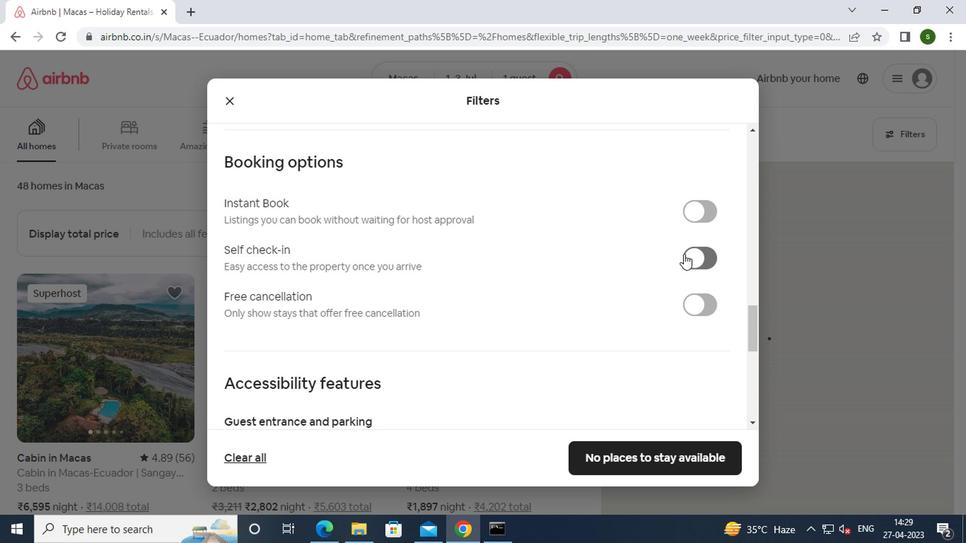 
Action: Mouse scrolled (559, 272) with delta (0, 0)
Screenshot: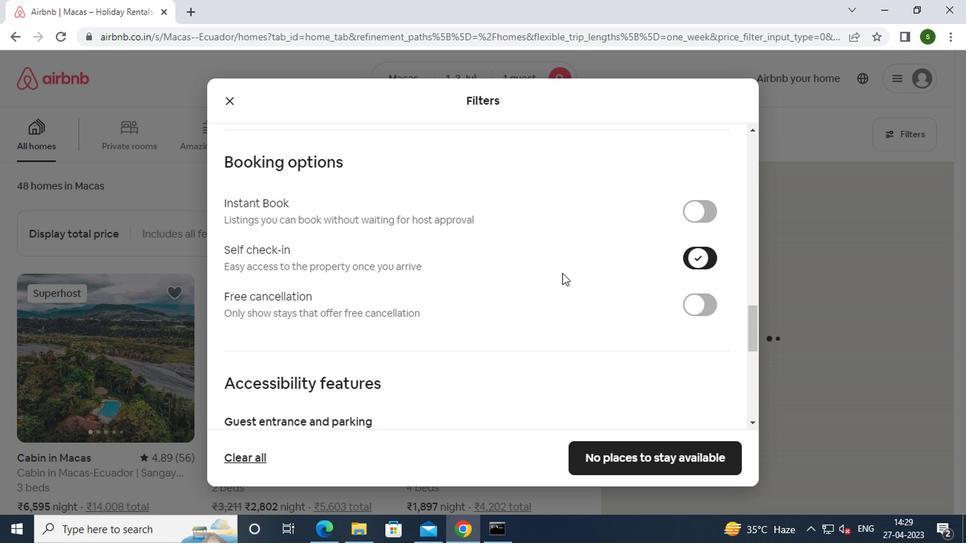 
Action: Mouse scrolled (559, 272) with delta (0, 0)
Screenshot: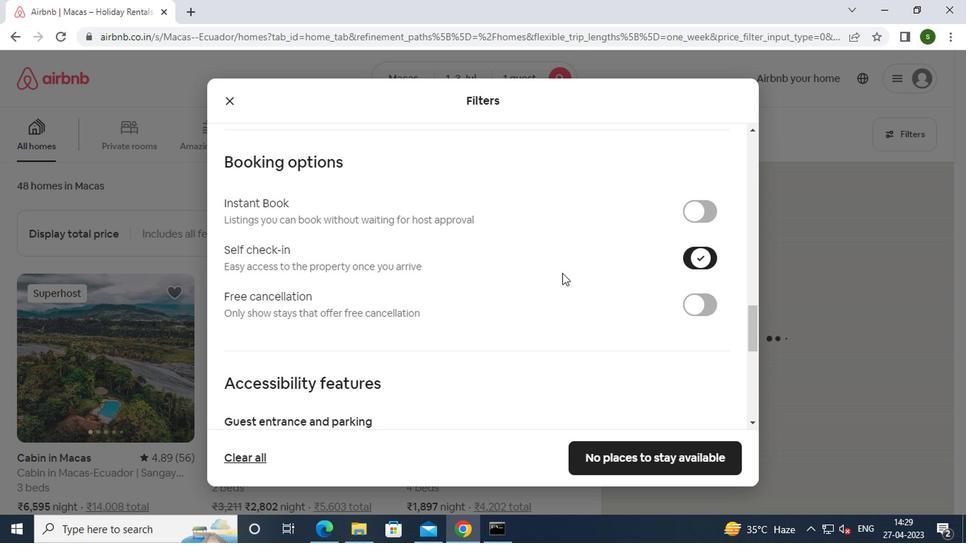 
Action: Mouse scrolled (559, 272) with delta (0, 0)
Screenshot: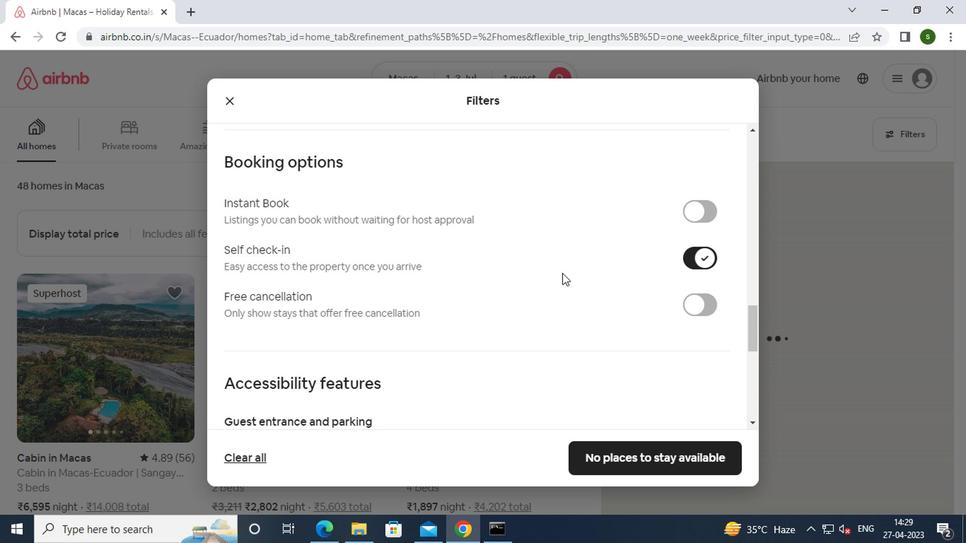 
Action: Mouse scrolled (559, 272) with delta (0, 0)
Screenshot: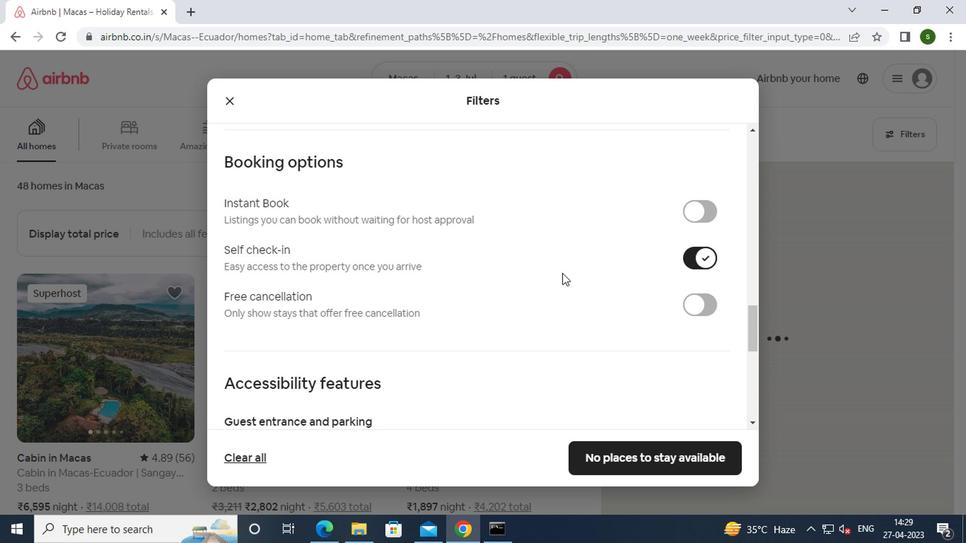 
Action: Mouse scrolled (559, 272) with delta (0, 0)
Screenshot: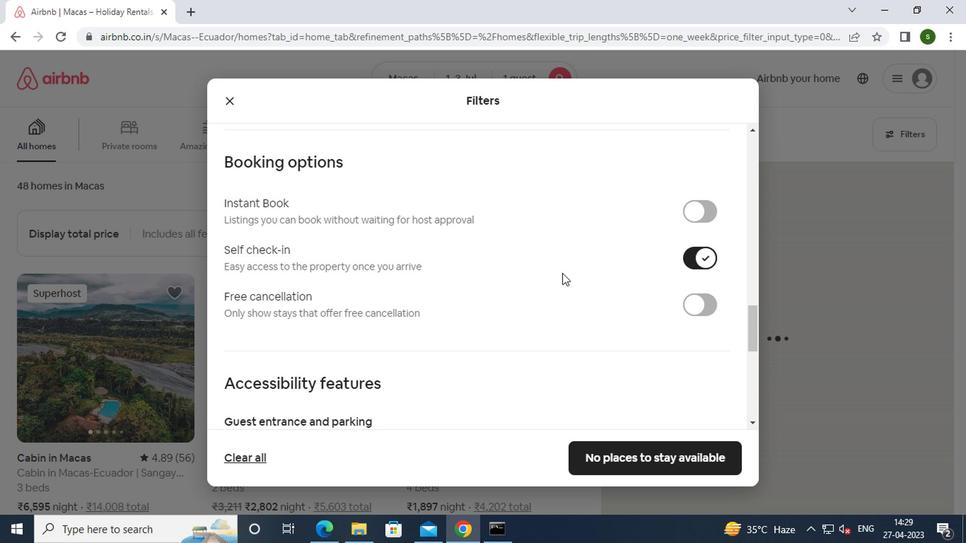 
Action: Mouse scrolled (559, 272) with delta (0, 0)
Screenshot: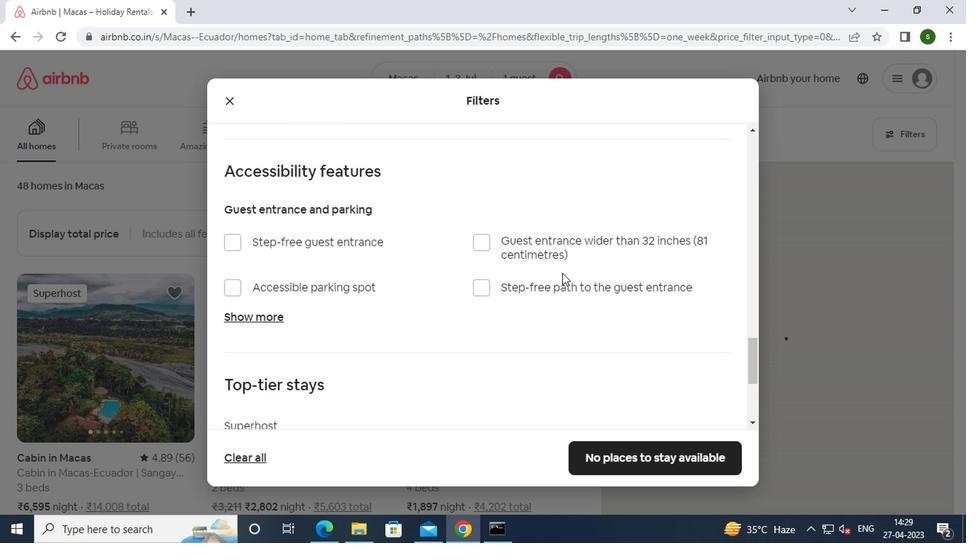 
Action: Mouse scrolled (559, 272) with delta (0, 0)
Screenshot: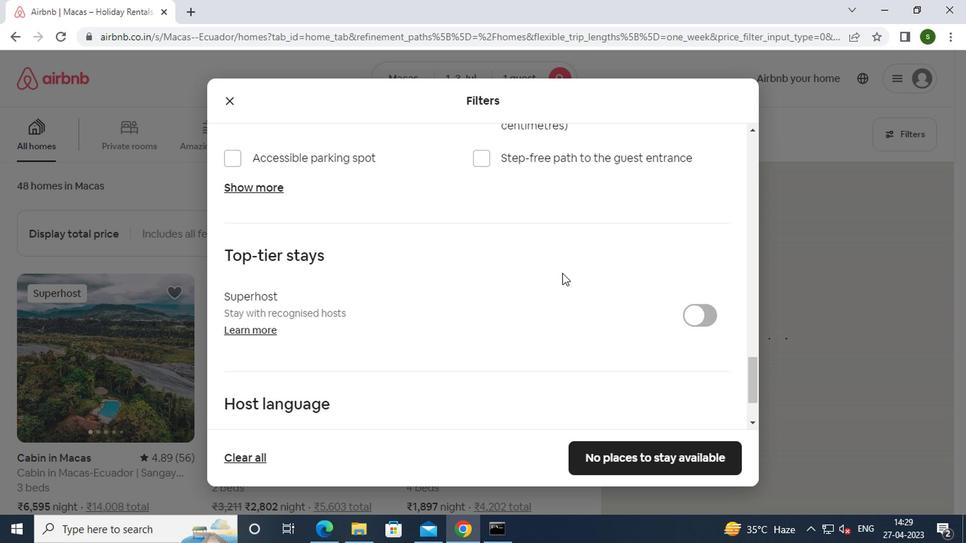 
Action: Mouse scrolled (559, 272) with delta (0, 0)
Screenshot: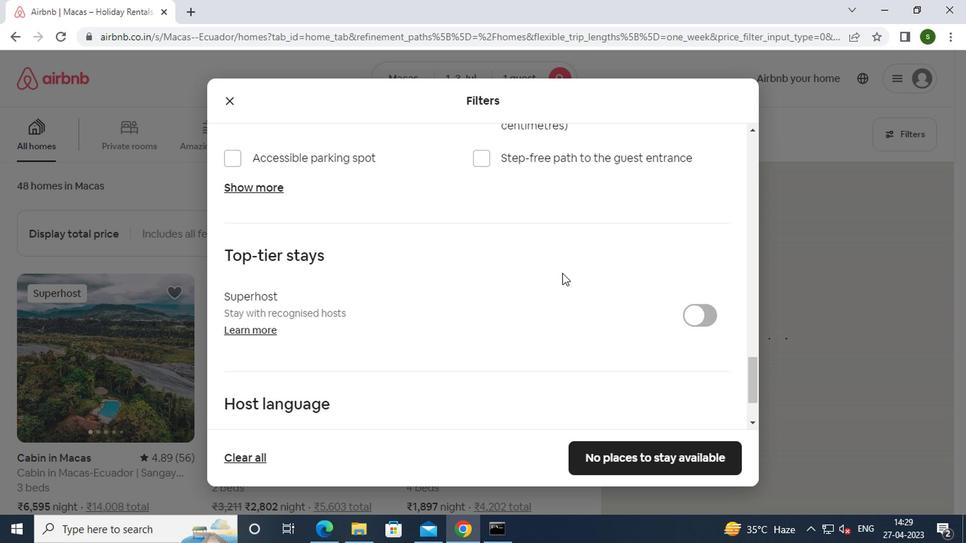 
Action: Mouse scrolled (559, 272) with delta (0, 0)
Screenshot: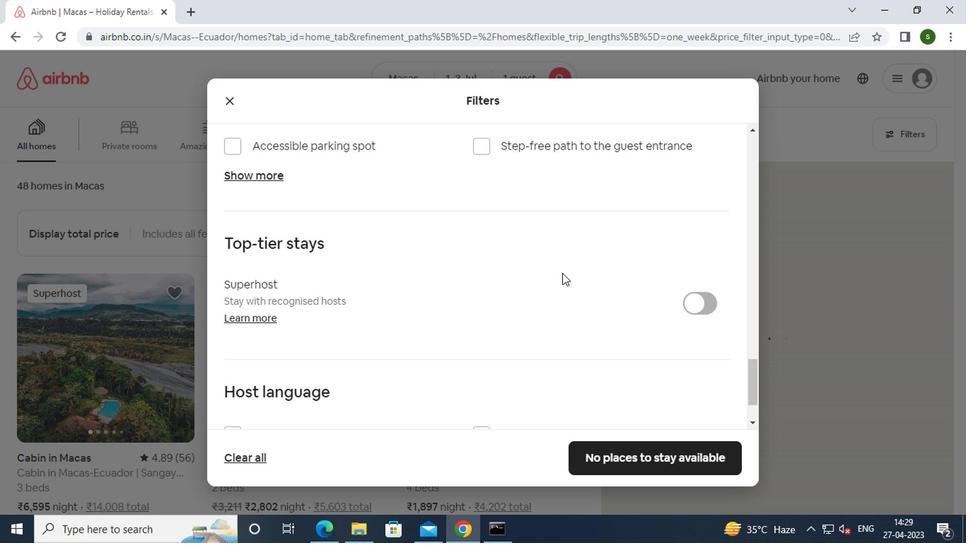 
Action: Mouse moved to (272, 350)
Screenshot: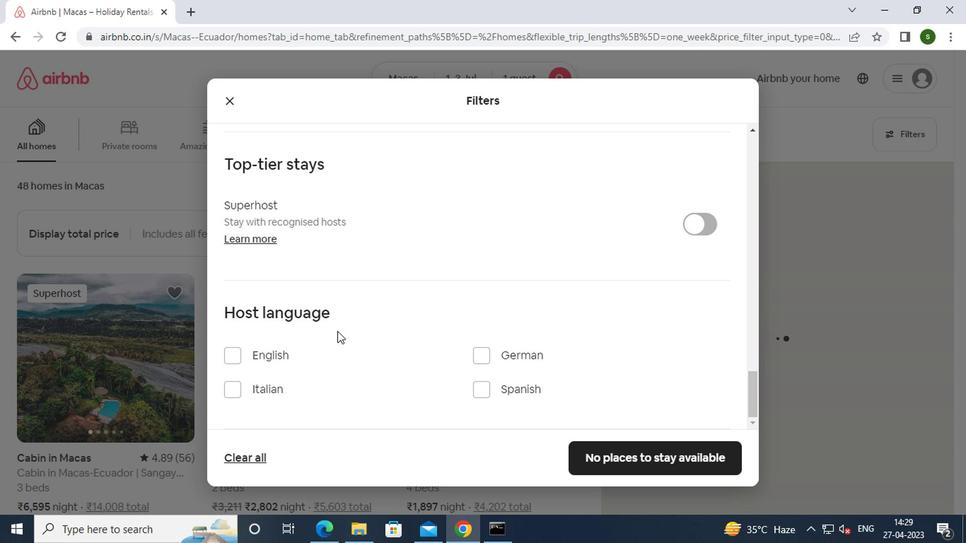 
Action: Mouse pressed left at (272, 350)
Screenshot: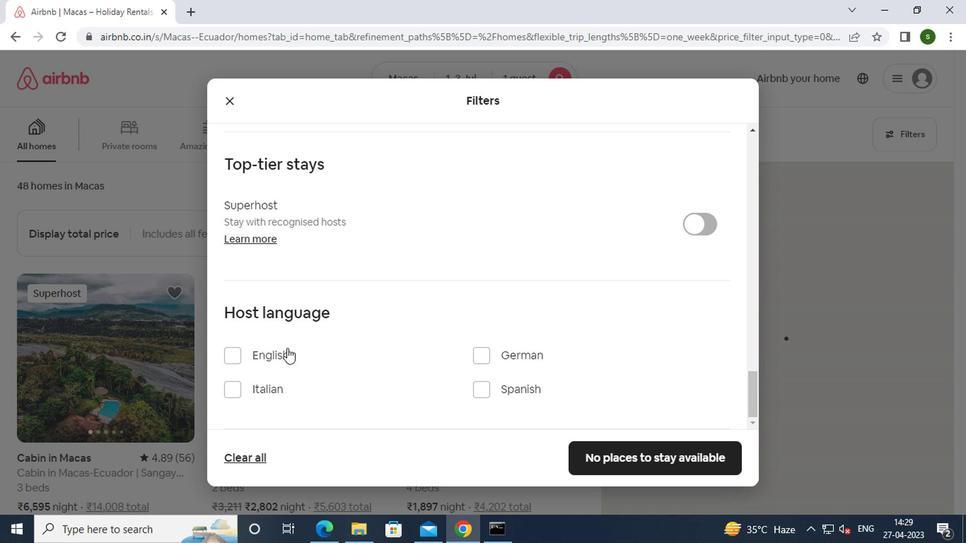 
Action: Mouse moved to (615, 462)
Screenshot: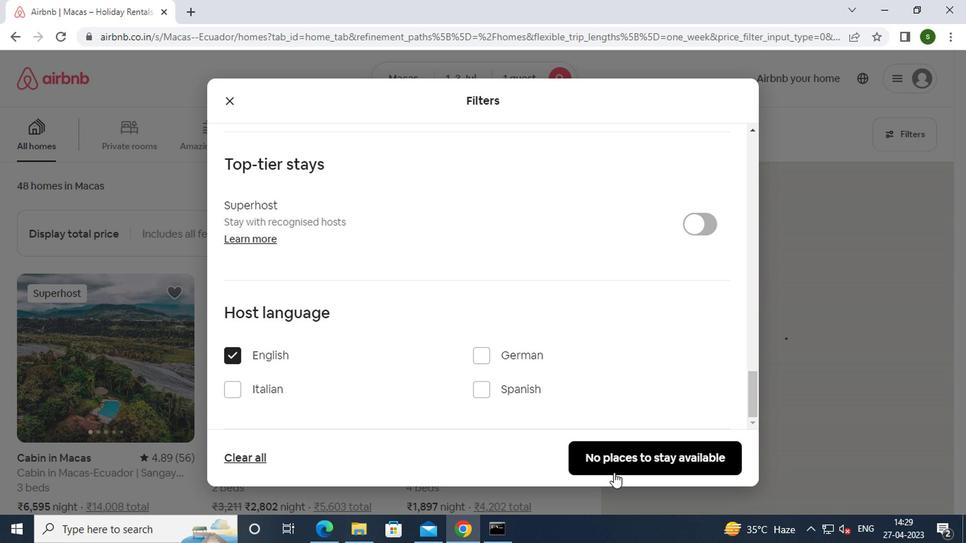 
Action: Mouse pressed left at (615, 462)
Screenshot: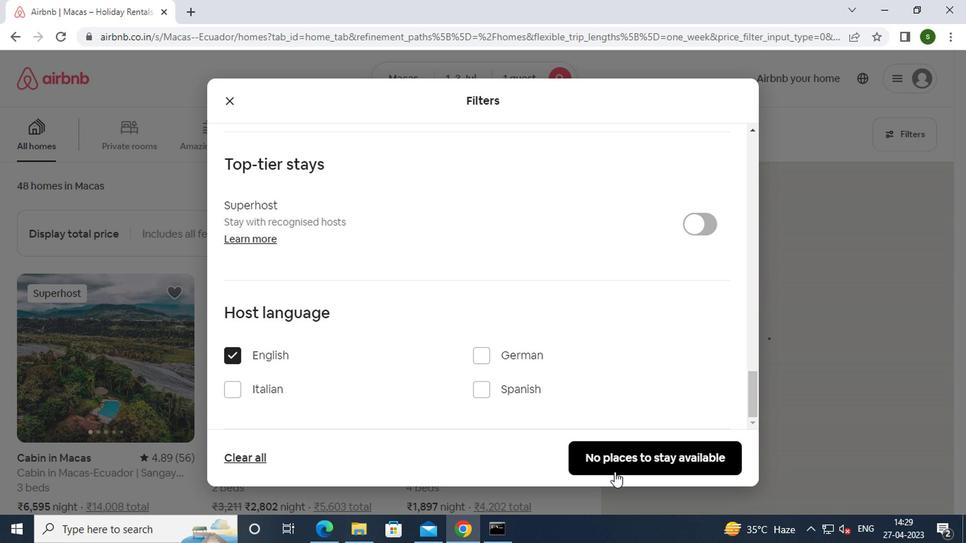 
Action: Mouse moved to (500, 313)
Screenshot: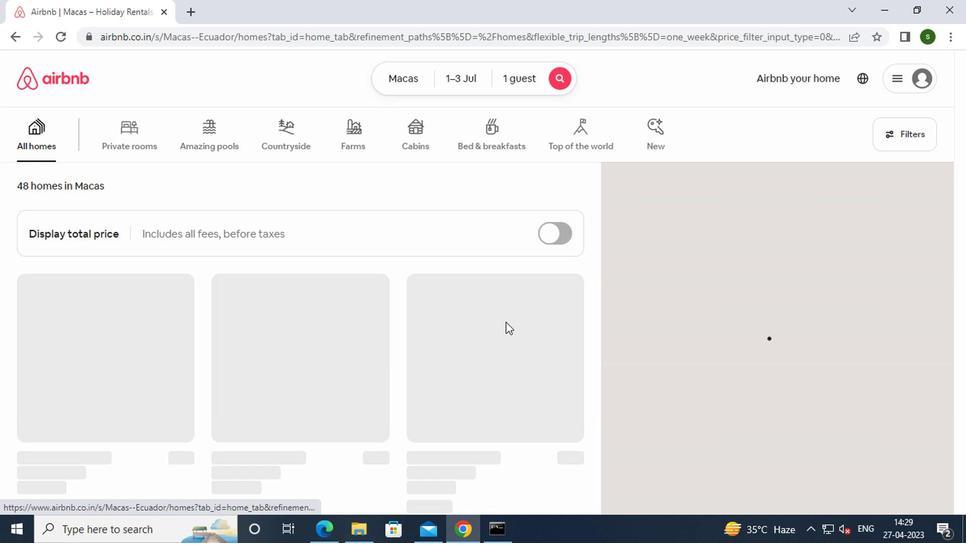 
